 Task: Open a blank sheet, save the file as Pyramids.doc and add heading 'Pyramids of Giza'Pyramids of Giza ,with the parapraph,with the parapraph The Pyramids of Giza in Egypt are among the Seven Wonders of the Ancient World. Built as tombs for pharaohs, these colossal structures continue to captivate visitors with their mysterious allure and historical significance.Apply Font Style David Libre And font size 12. Apply font style in  Heading Aharoni and font size 14 Change heading alignment to  Left
Action: Mouse moved to (281, 195)
Screenshot: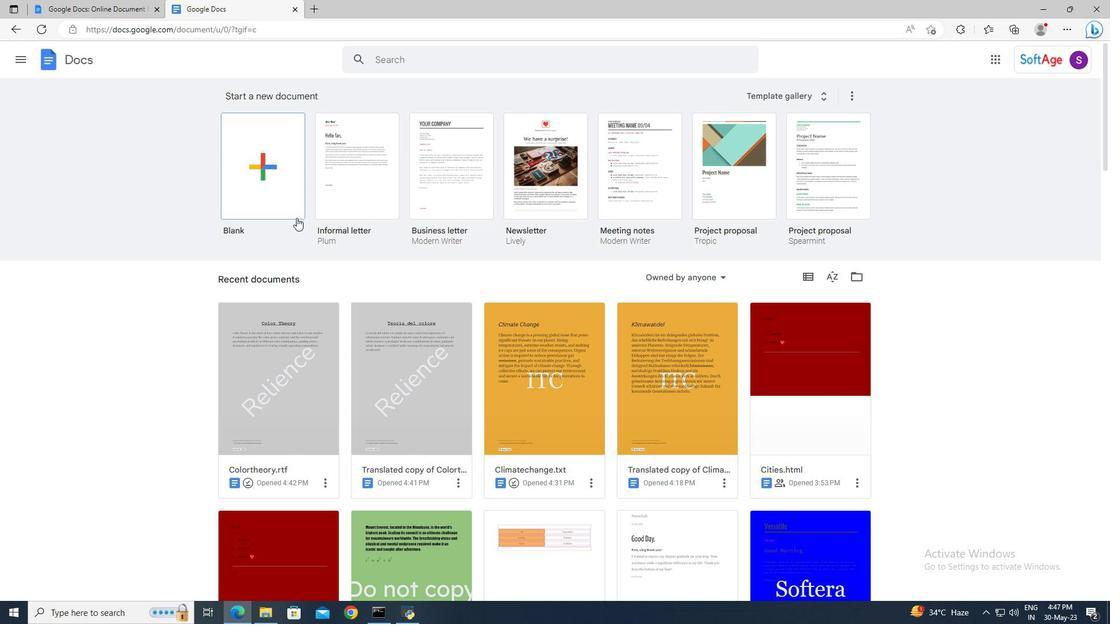 
Action: Mouse pressed left at (281, 195)
Screenshot: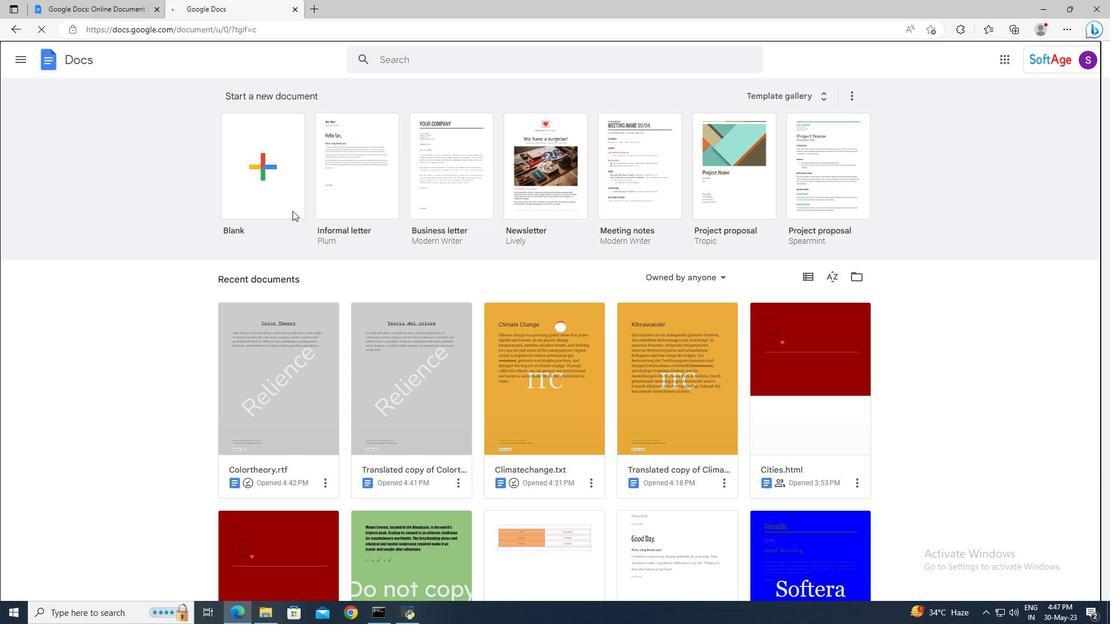 
Action: Mouse moved to (292, 211)
Screenshot: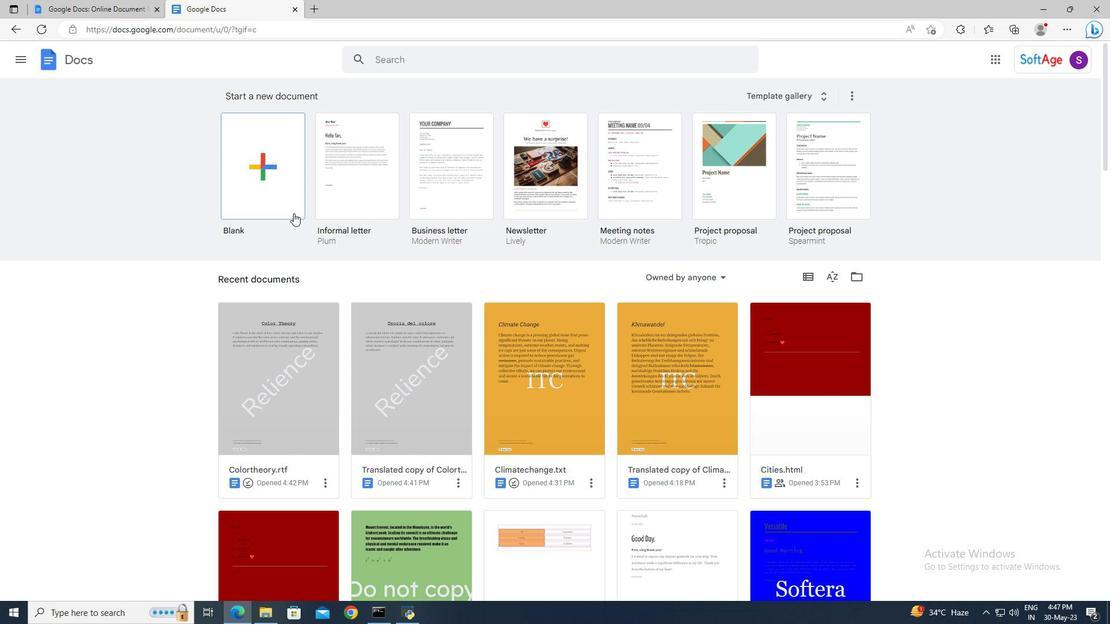
Action: Mouse pressed left at (292, 211)
Screenshot: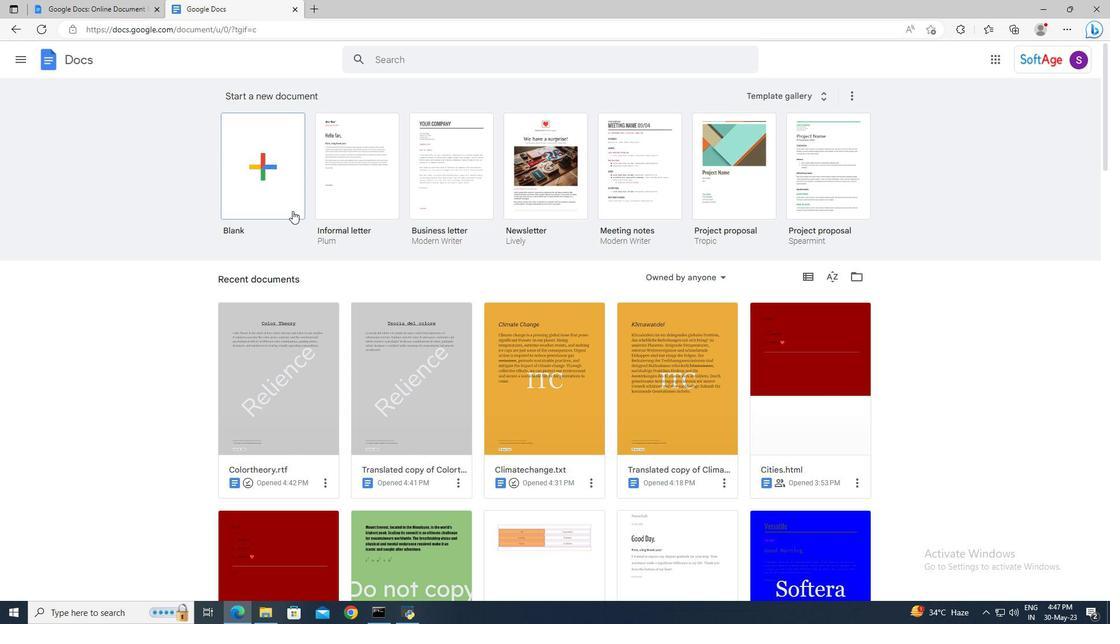 
Action: Mouse moved to (118, 54)
Screenshot: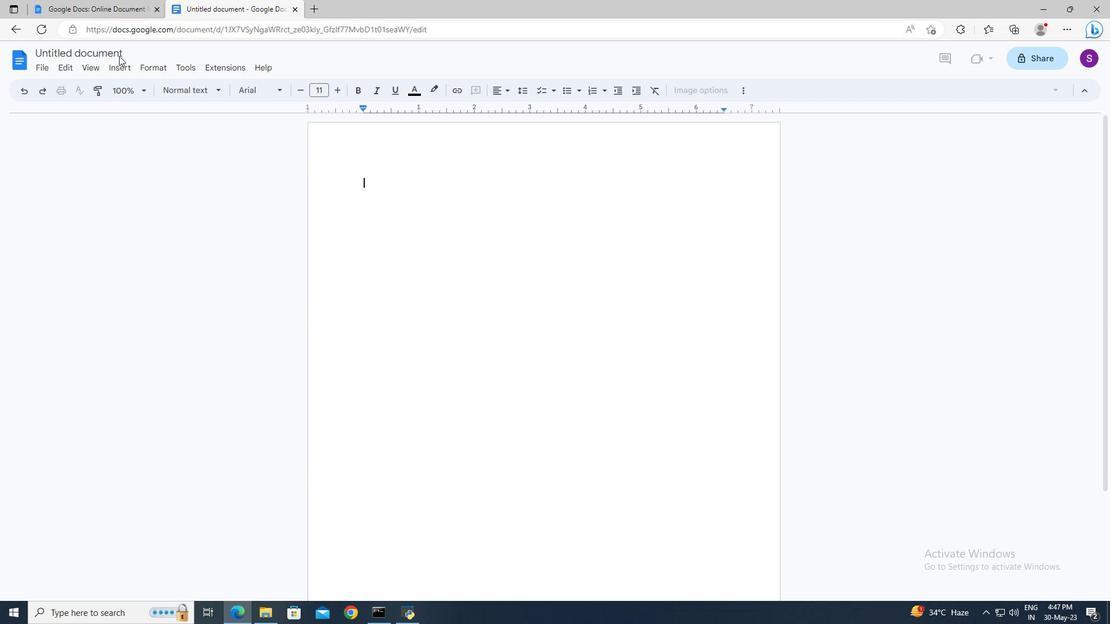 
Action: Mouse pressed left at (118, 54)
Screenshot: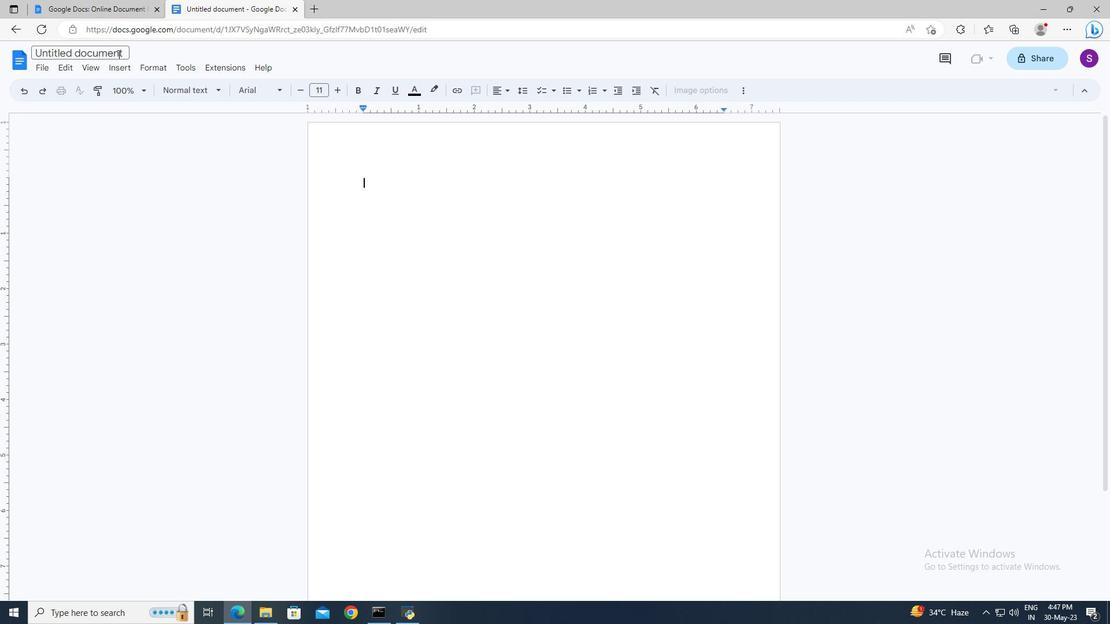 
Action: Key pressed <Key.shift>Pyramids.doc<Key.enter>
Screenshot: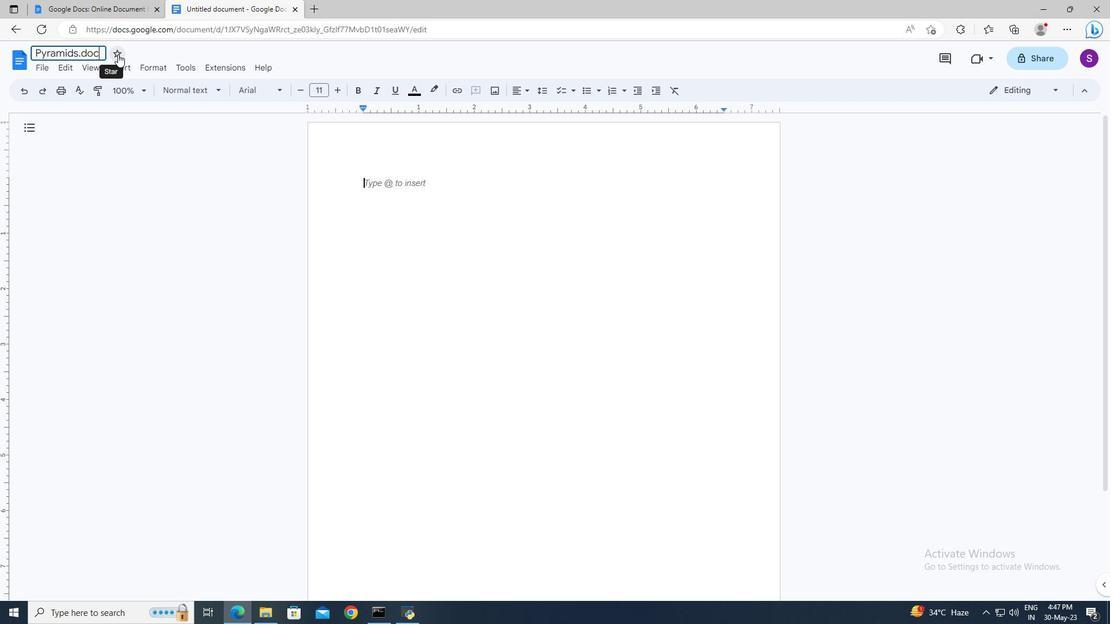 
Action: Mouse moved to (184, 90)
Screenshot: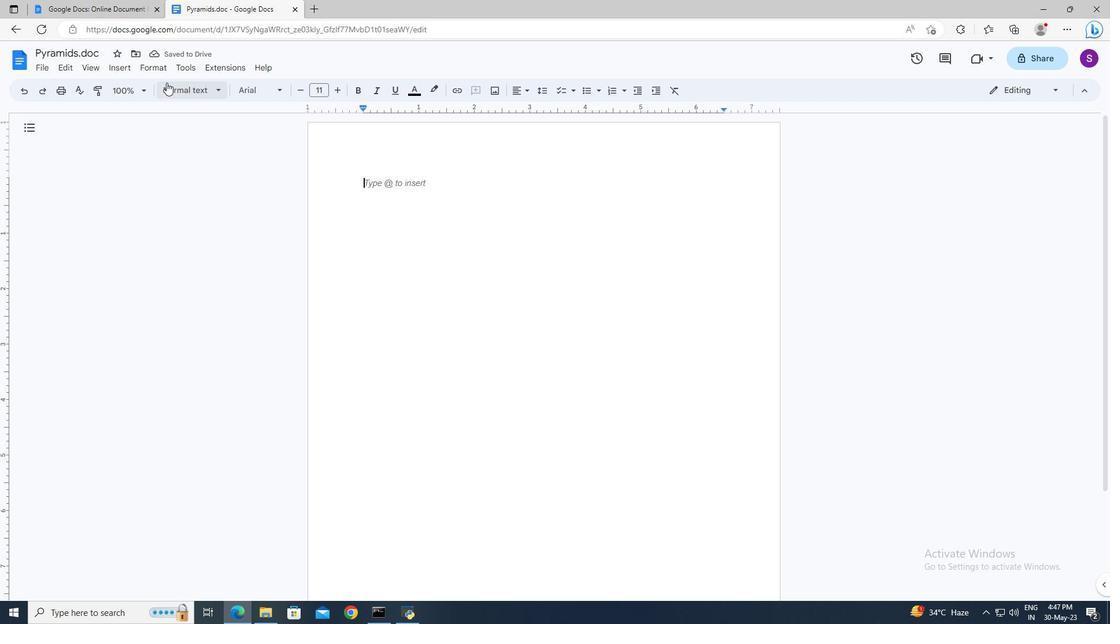 
Action: Mouse pressed left at (184, 90)
Screenshot: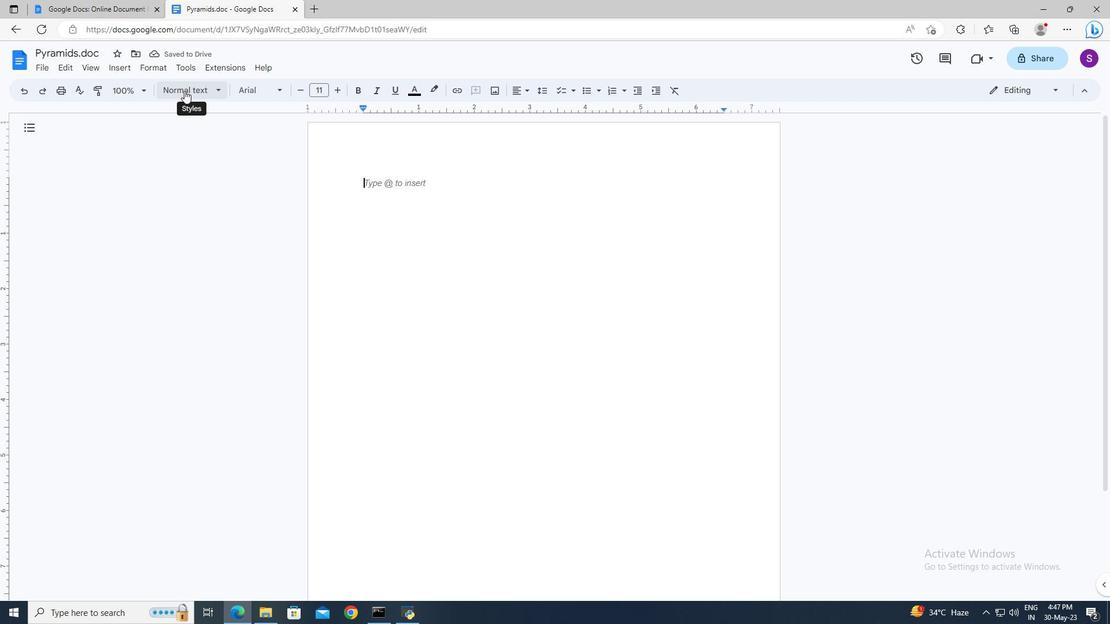 
Action: Mouse moved to (212, 247)
Screenshot: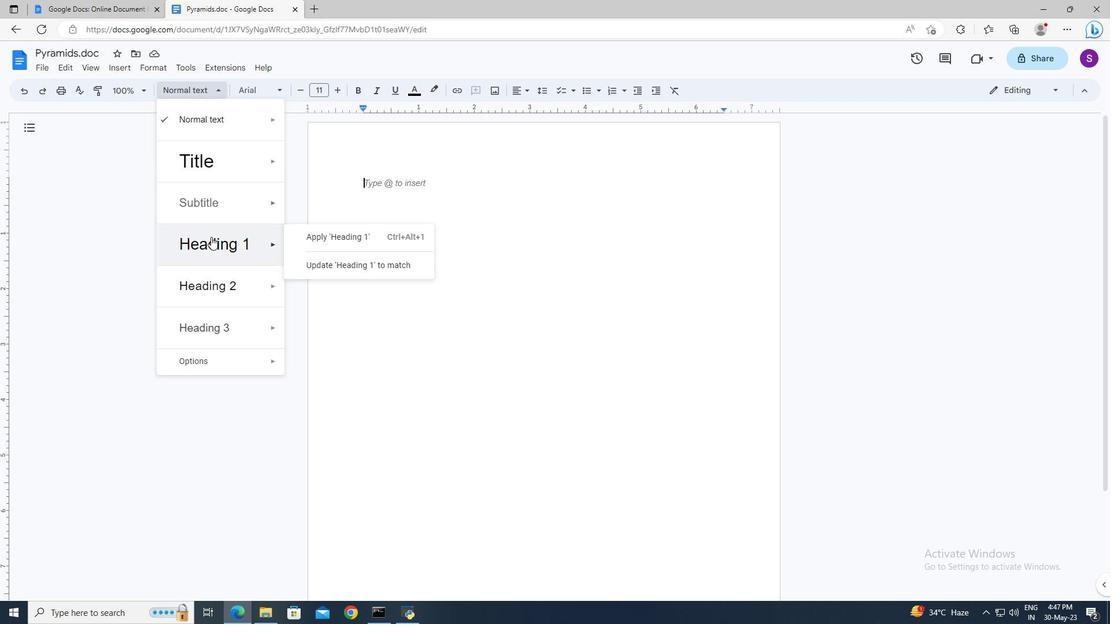 
Action: Mouse pressed left at (212, 247)
Screenshot: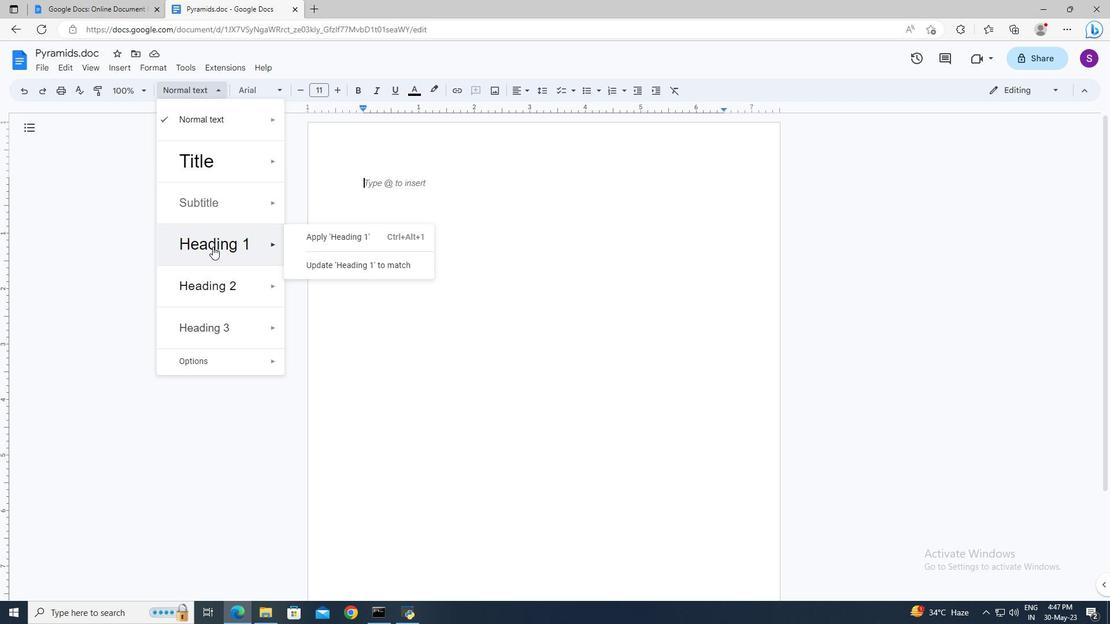 
Action: Key pressed <Key.shift>Pyramids<Key.space>of<Key.space><Key.shift>Giza<Key.enter><Key.enter><Key.shift>The<Key.space><Key.shift>Pyramids<Key.space>of<Key.space><Key.shift>Giza<Key.space>in<Key.space><Key.shift>Egypt<Key.space>are<Key.space>among<Key.space>the<Key.space><Key.shift>Seven<Key.space><Key.shift>Wonders<Key.space>of<Key.space>the<Key.space><Key.shift>Ancient<Key.space><Key.shift>World.<Key.space><Key.shift>Build<Key.space>as<Key.space>tombs<Key.space>for<Key.space>pharaohs,<Key.space>these<Key.space>colossal<Key.space>structures<Key.space>continue<Key.space>to<Key.space>captivate<Key.space>visio<Key.backspace>tors<Key.space>with<Key.space>their<Key.space>mysterious<Key.space>allure<Key.space>and<Key.space>historia<Key.backspace>cal<Key.space>significance.
Screenshot: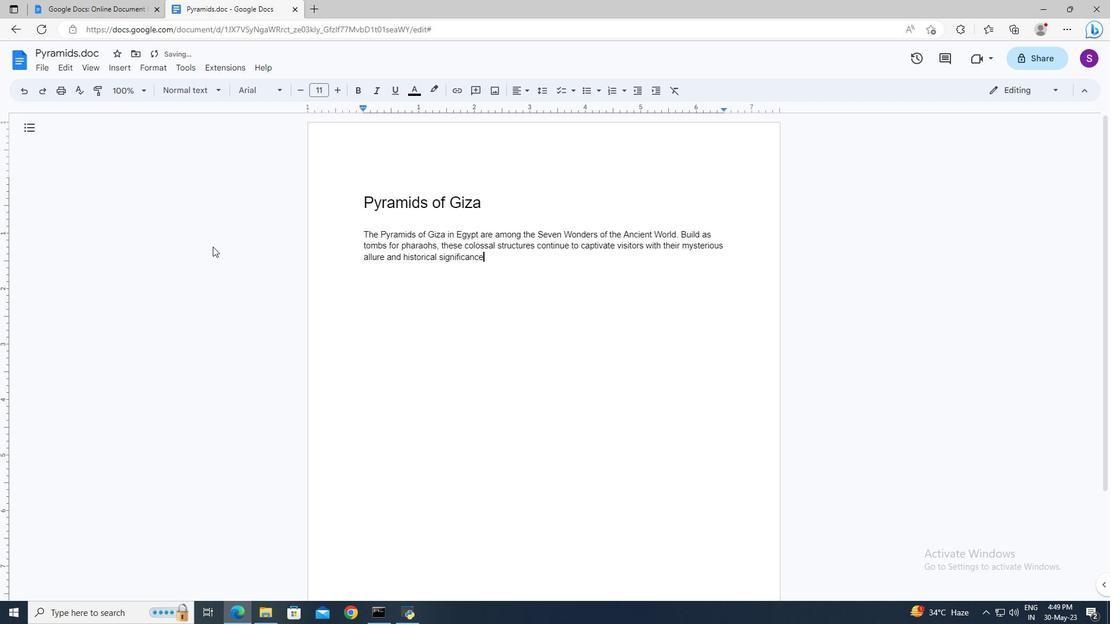 
Action: Mouse moved to (494, 263)
Screenshot: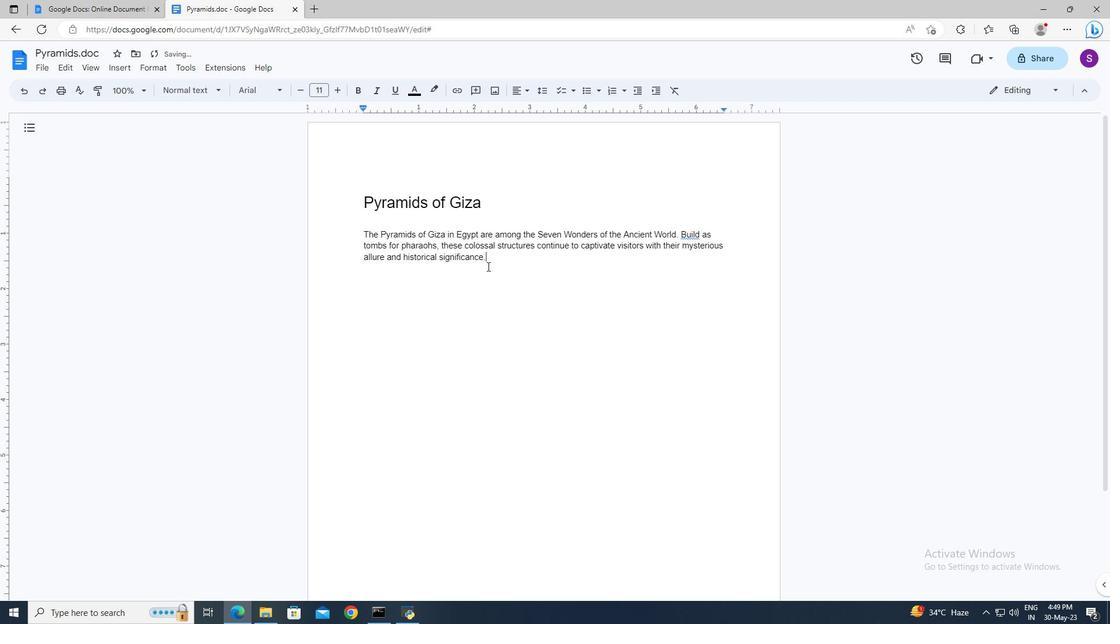 
Action: Mouse pressed left at (494, 263)
Screenshot: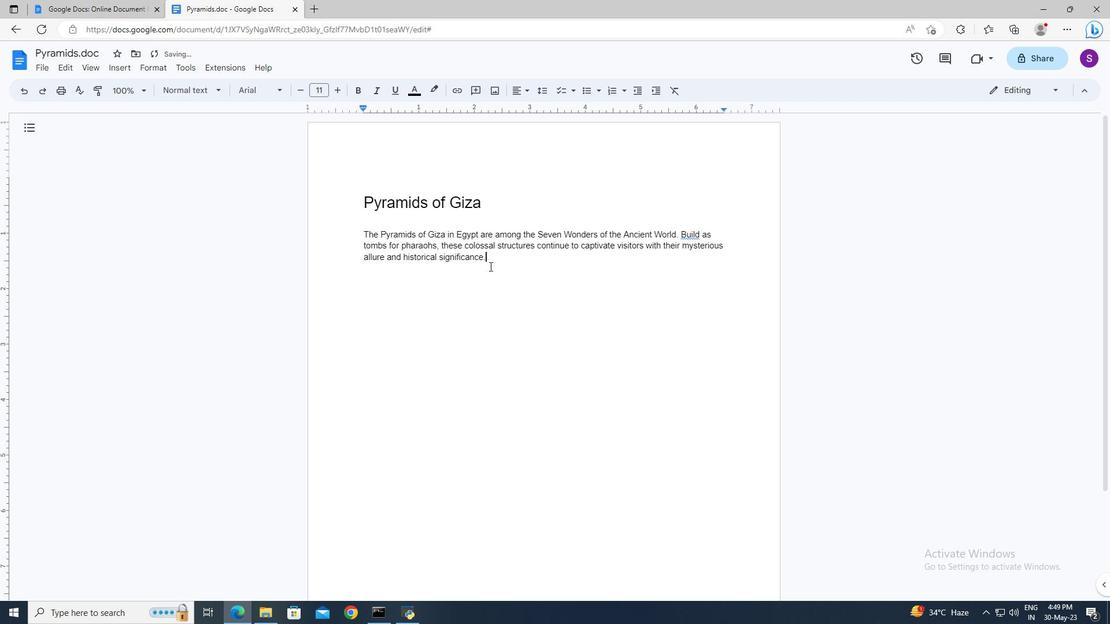 
Action: Key pressed <Key.shift><Key.up>
Screenshot: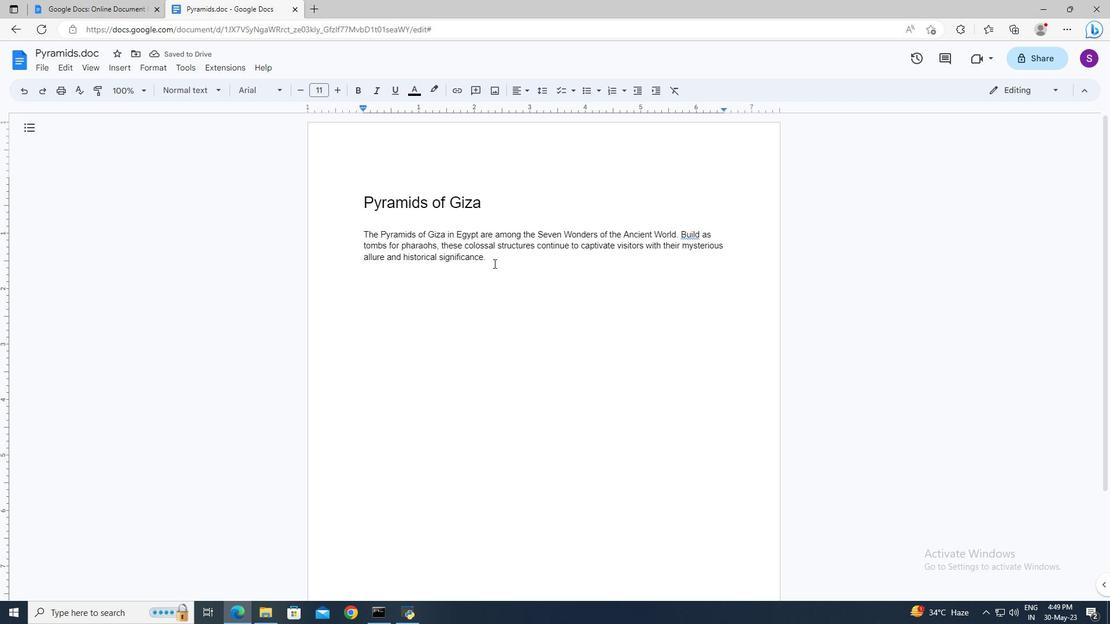 
Action: Mouse moved to (262, 91)
Screenshot: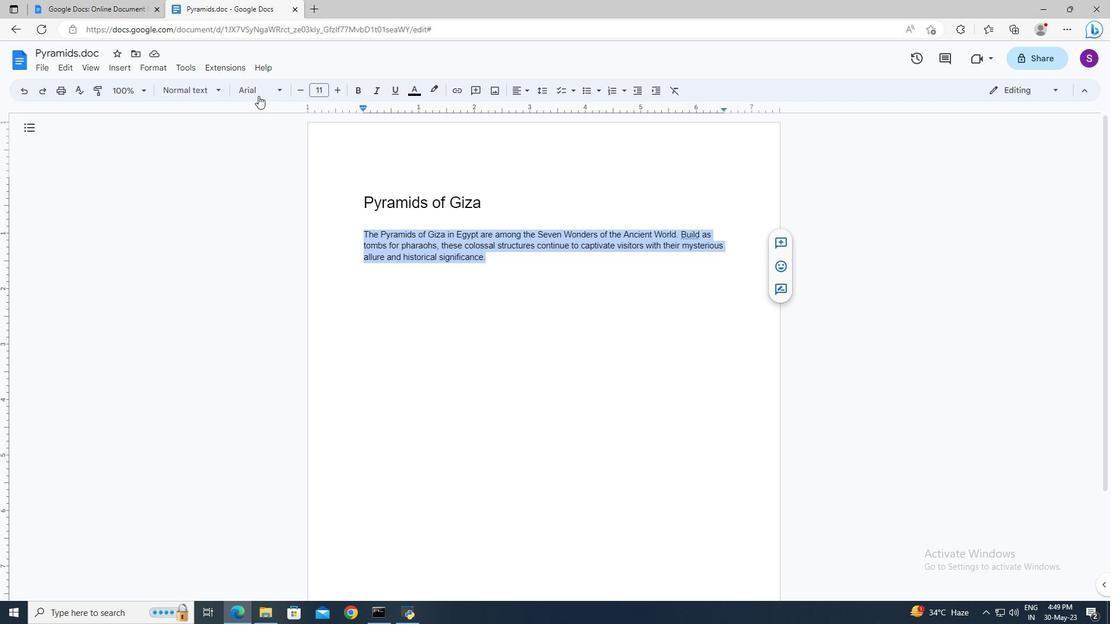 
Action: Mouse pressed left at (262, 91)
Screenshot: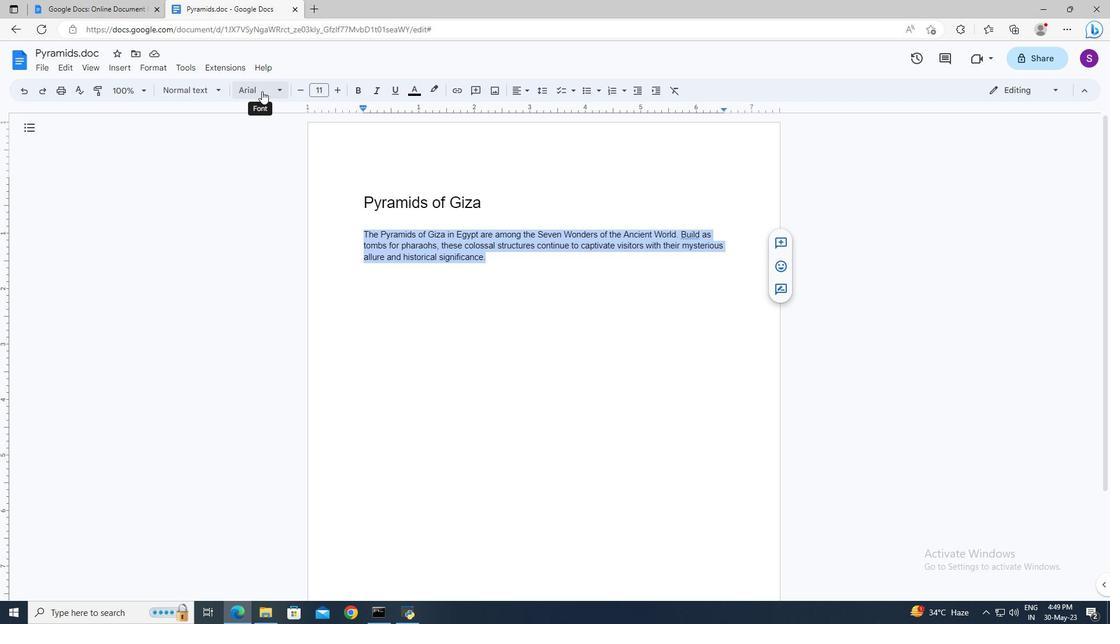 
Action: Mouse moved to (274, 328)
Screenshot: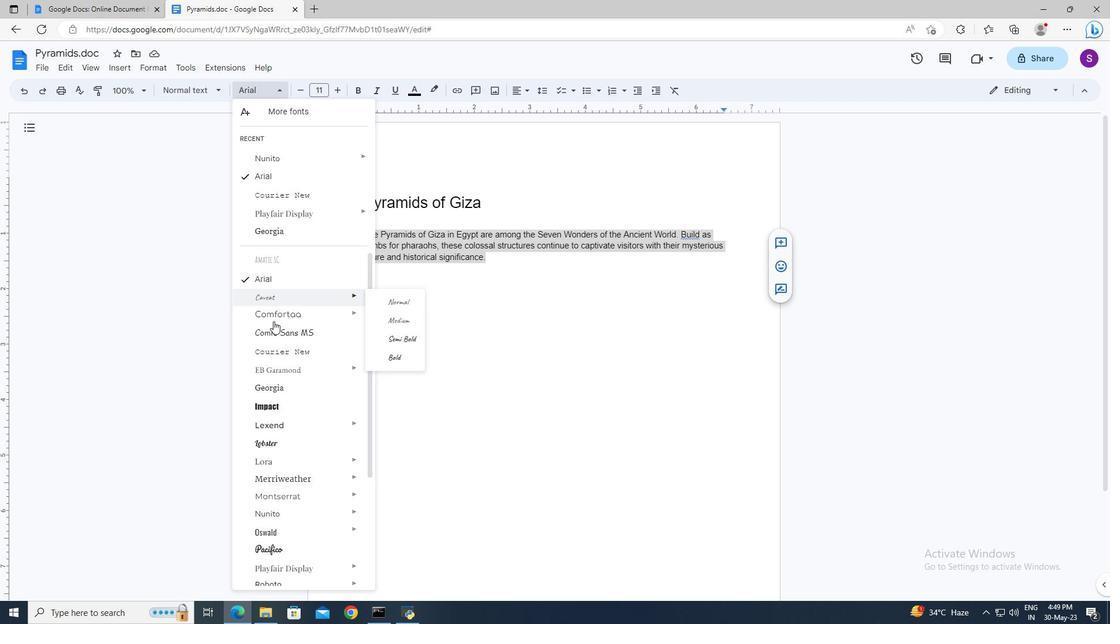 
Action: Mouse scrolled (274, 327) with delta (0, 0)
Screenshot: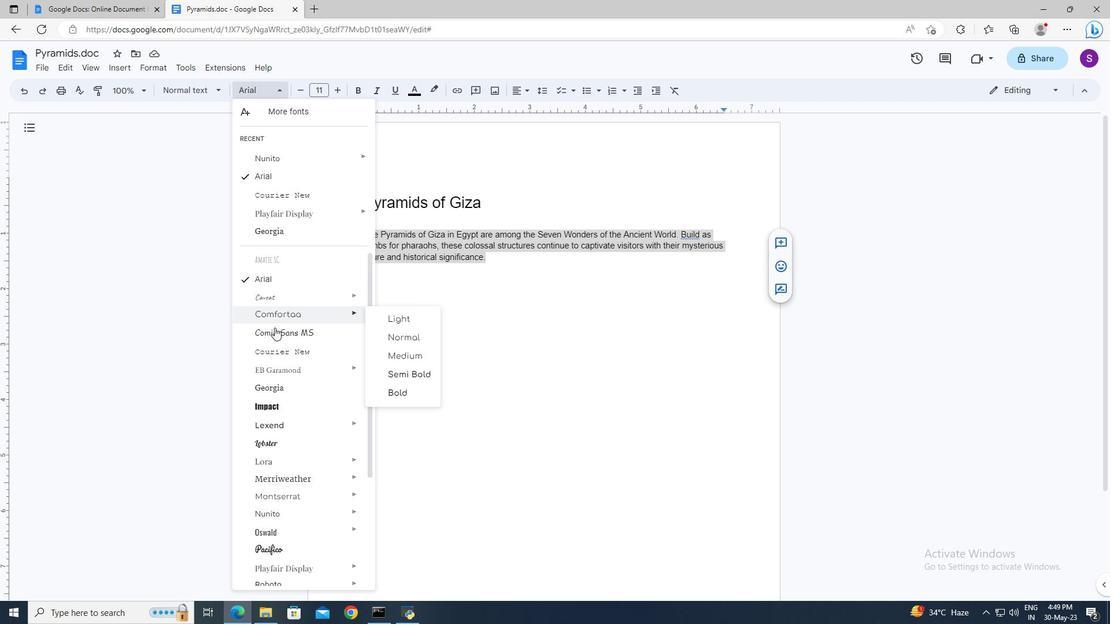 
Action: Mouse scrolled (274, 327) with delta (0, 0)
Screenshot: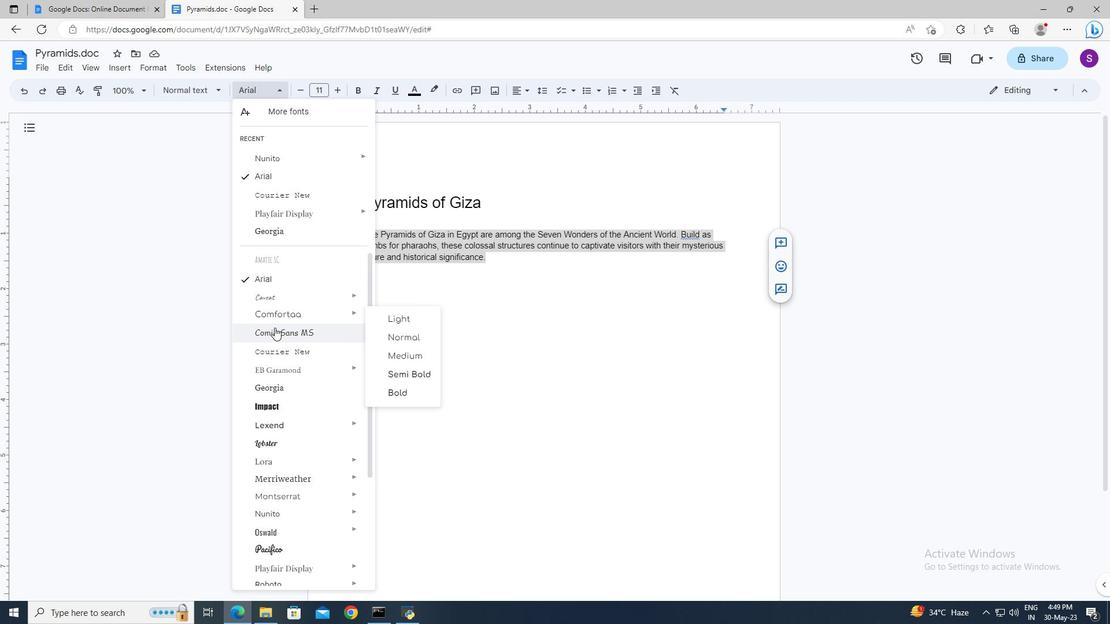 
Action: Mouse scrolled (274, 327) with delta (0, 0)
Screenshot: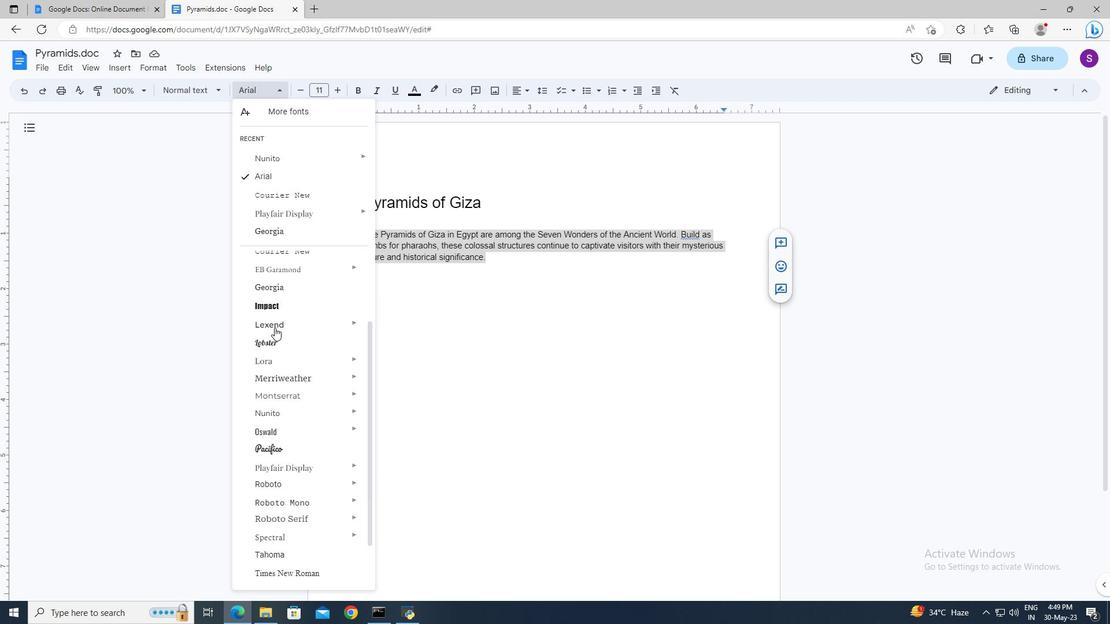
Action: Mouse scrolled (274, 327) with delta (0, 0)
Screenshot: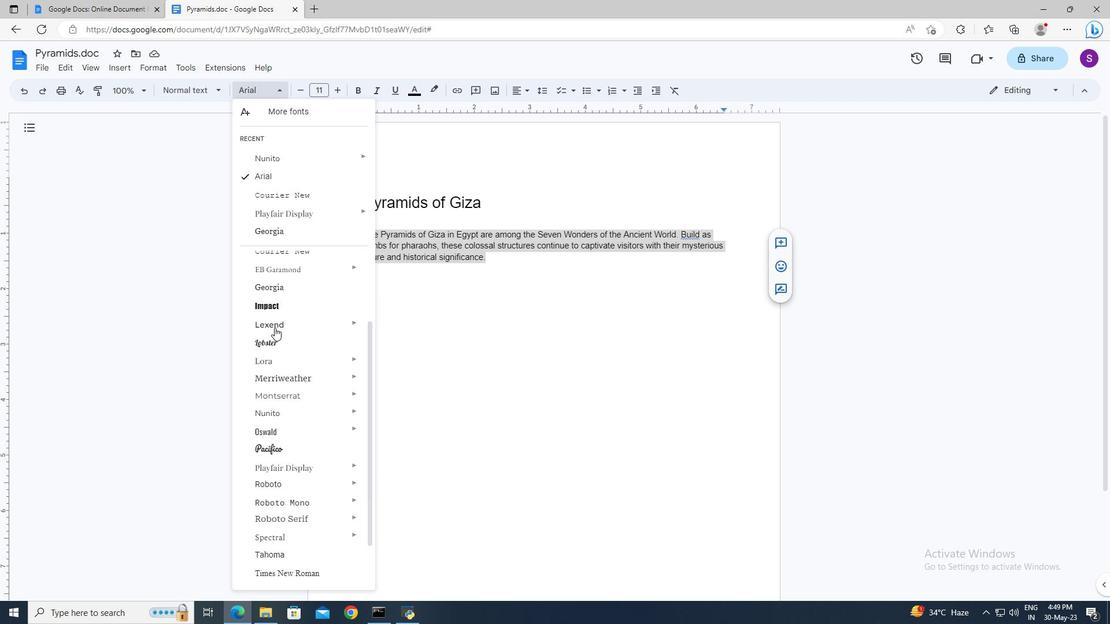 
Action: Mouse scrolled (274, 327) with delta (0, 0)
Screenshot: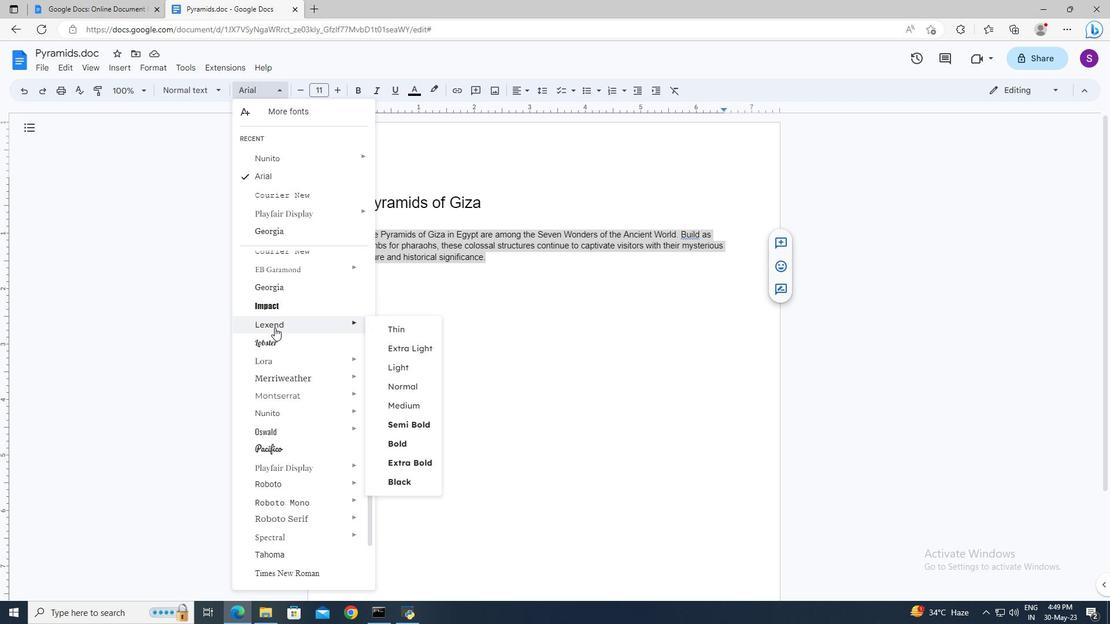 
Action: Mouse scrolled (274, 328) with delta (0, 0)
Screenshot: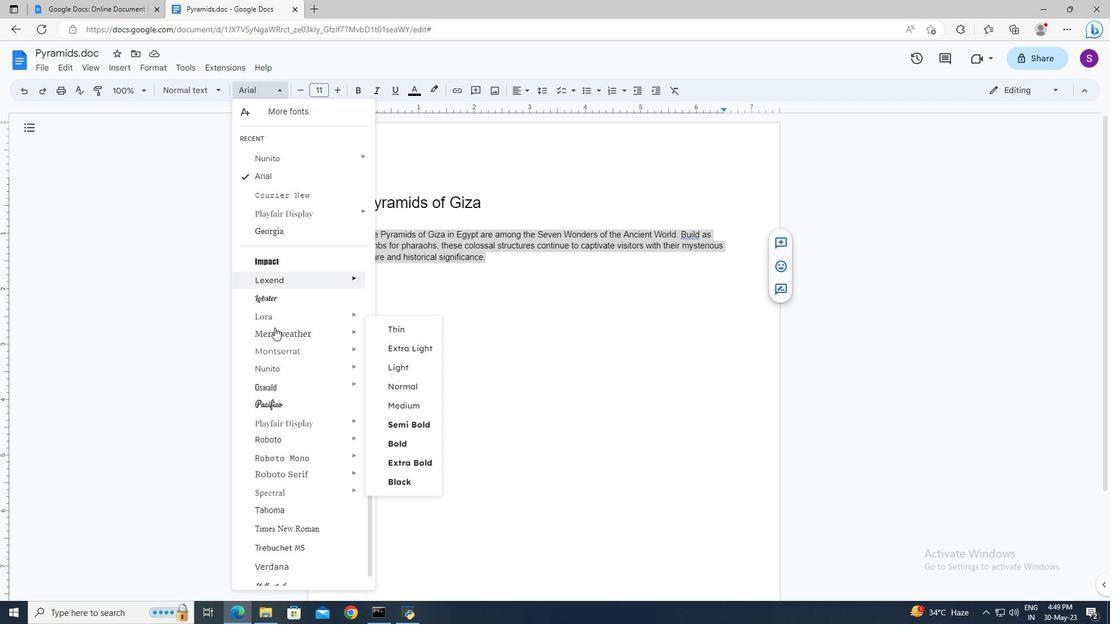 
Action: Mouse scrolled (274, 328) with delta (0, 0)
Screenshot: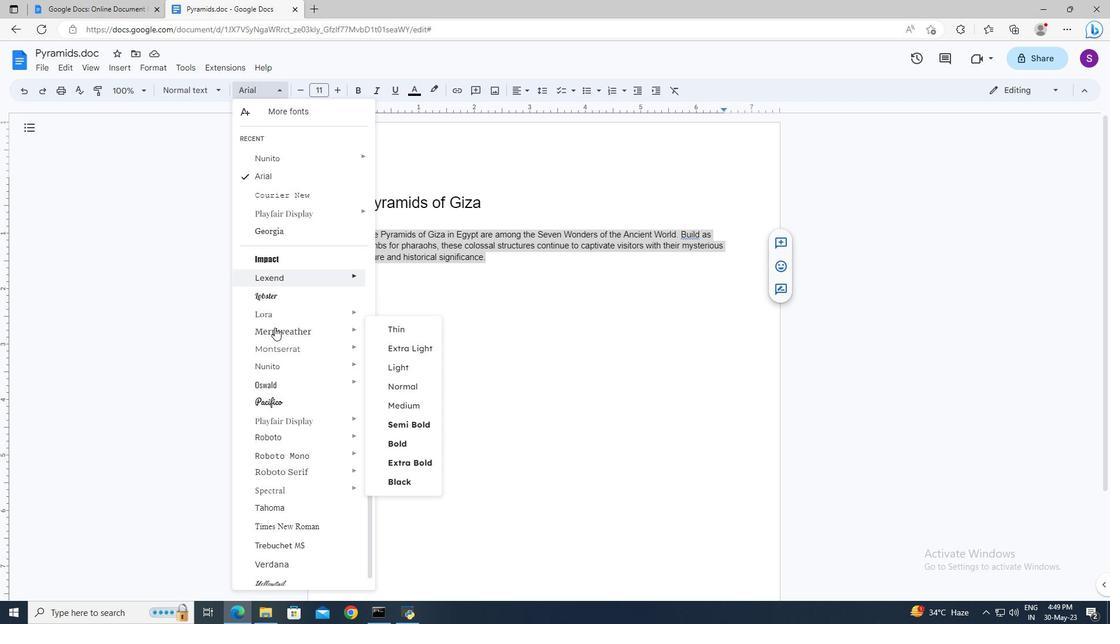 
Action: Mouse scrolled (274, 328) with delta (0, 0)
Screenshot: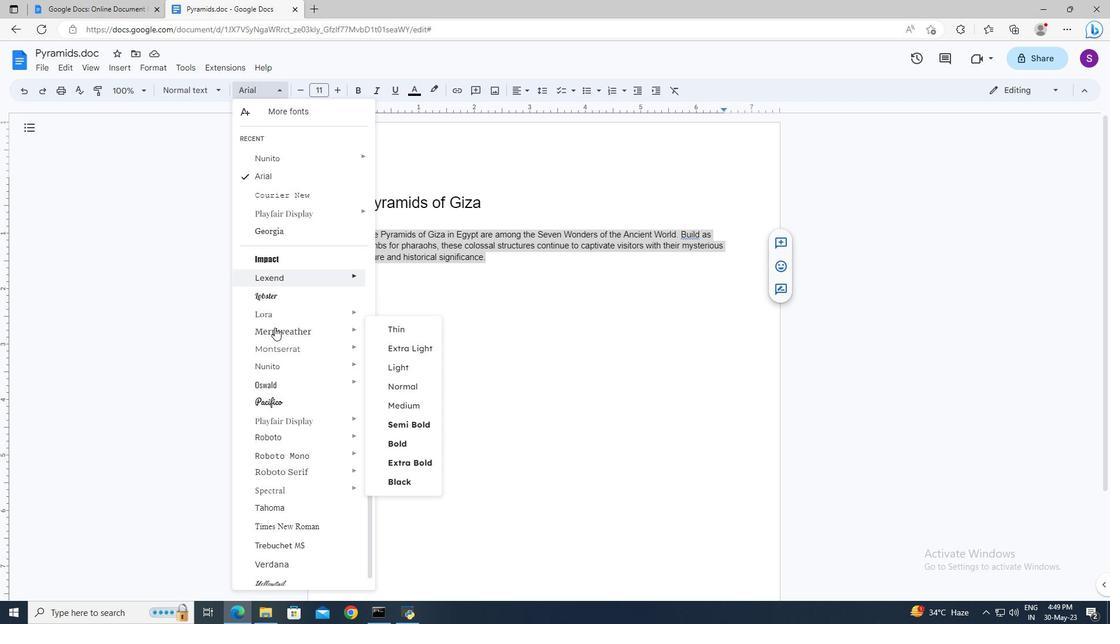 
Action: Mouse scrolled (274, 328) with delta (0, 0)
Screenshot: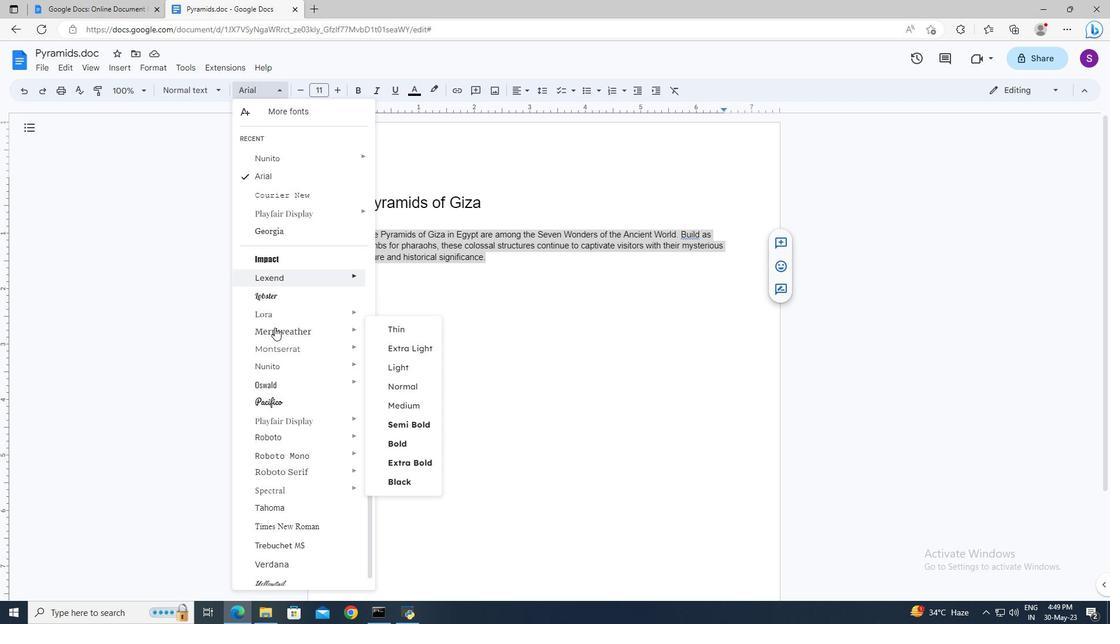 
Action: Mouse moved to (275, 116)
Screenshot: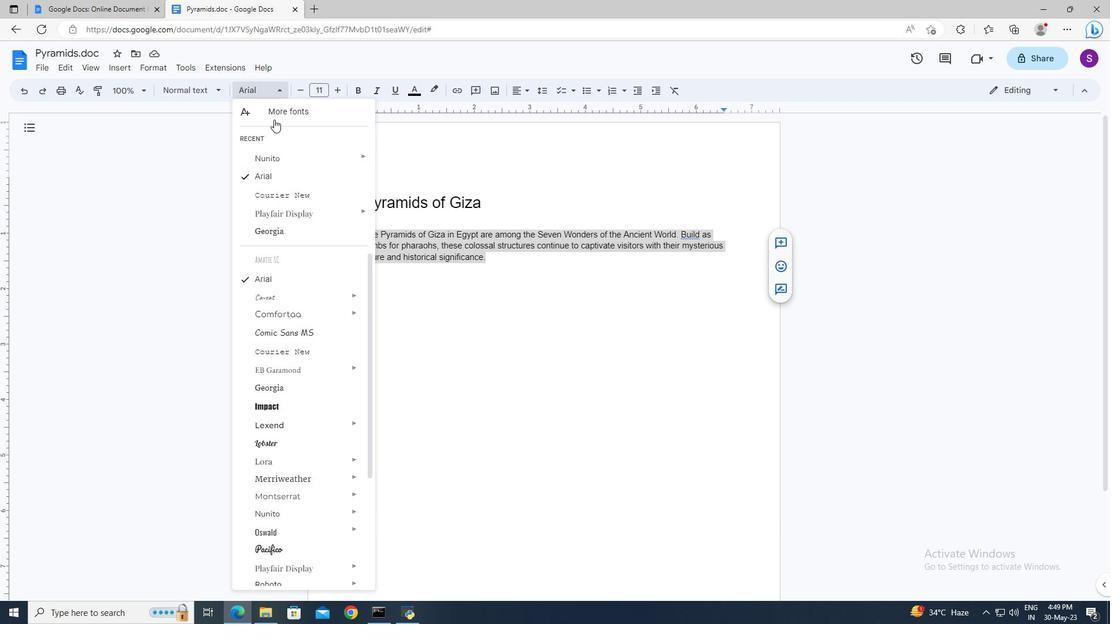 
Action: Mouse pressed left at (275, 116)
Screenshot: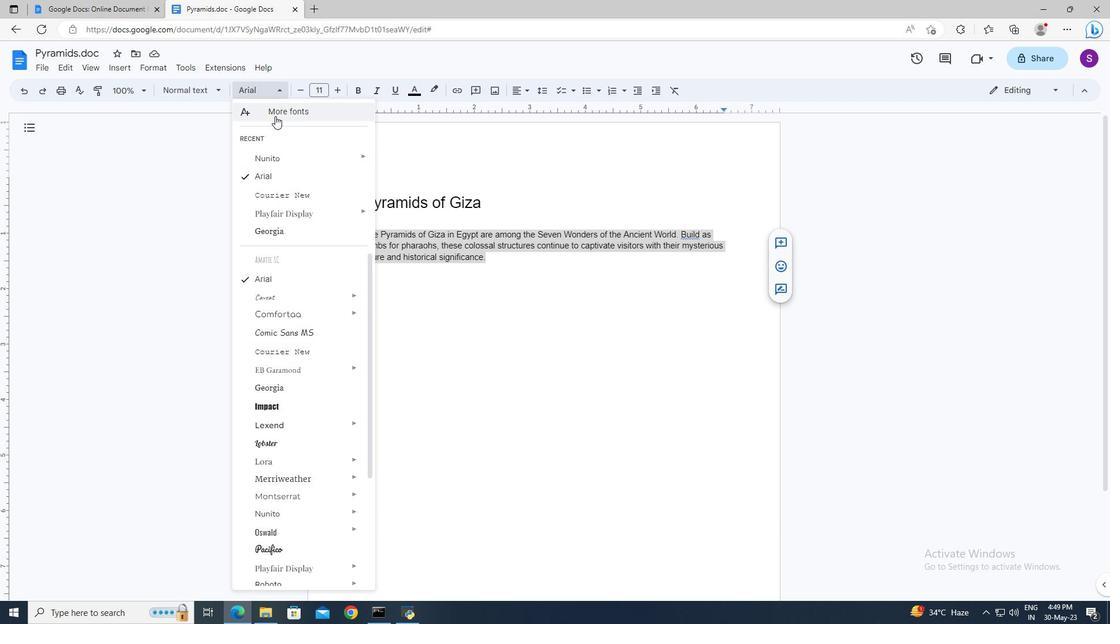 
Action: Mouse moved to (339, 186)
Screenshot: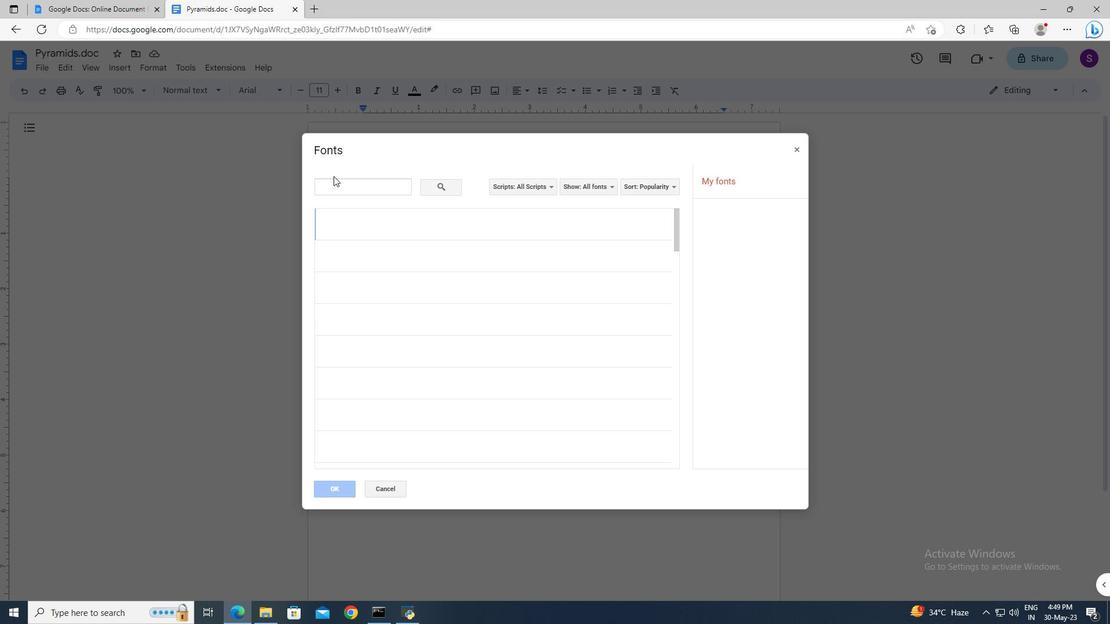 
Action: Mouse pressed left at (339, 186)
Screenshot: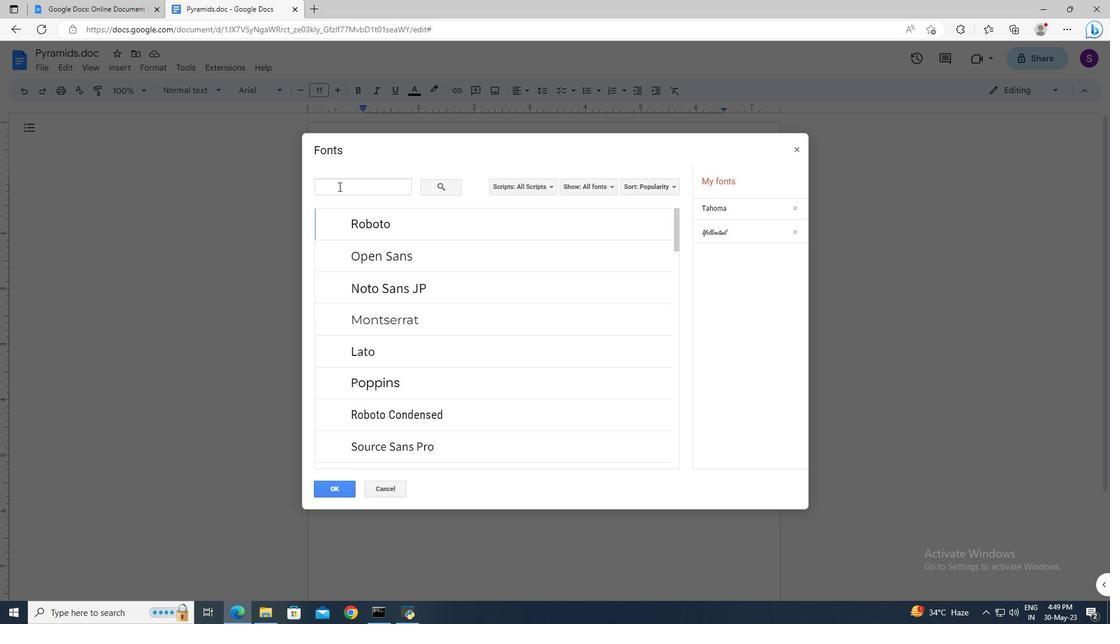 
Action: Key pressed <Key.shift>David
Screenshot: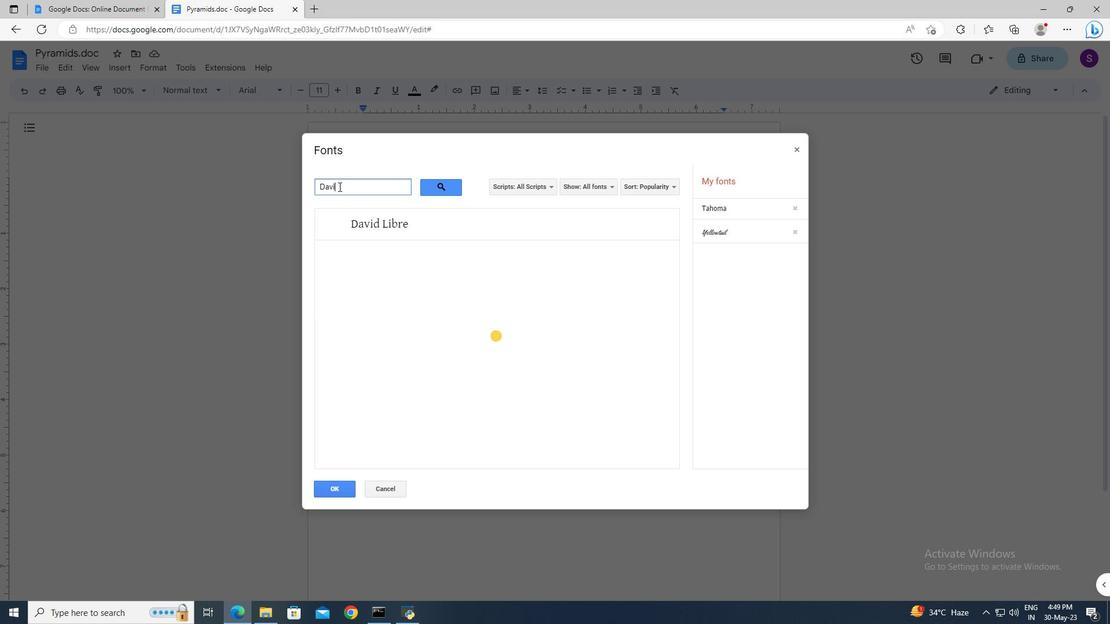 
Action: Mouse moved to (351, 218)
Screenshot: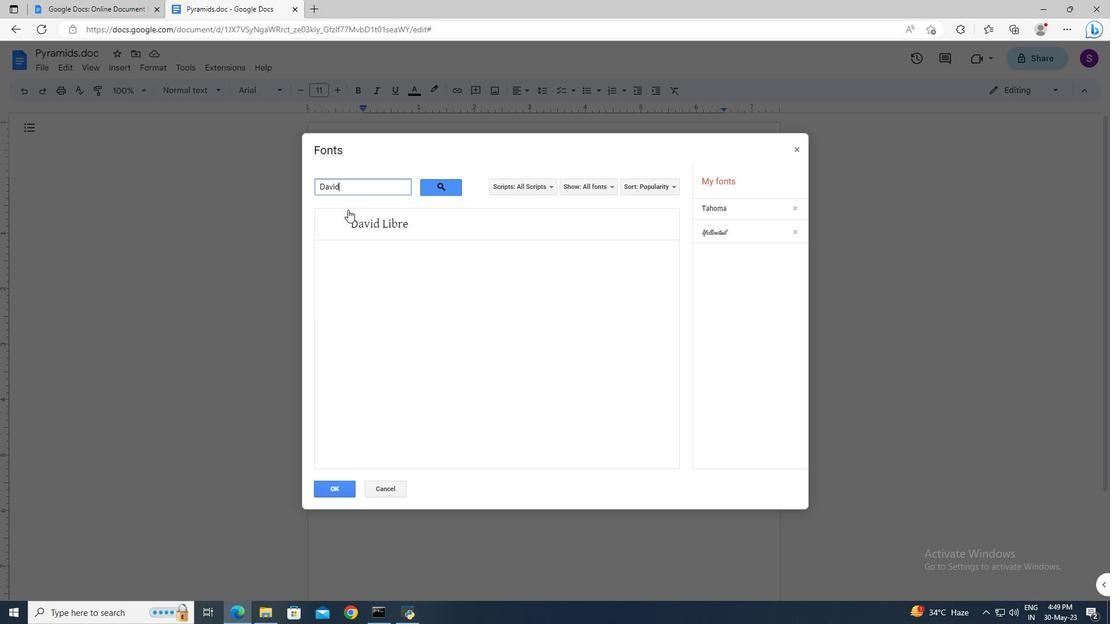 
Action: Mouse pressed left at (351, 218)
Screenshot: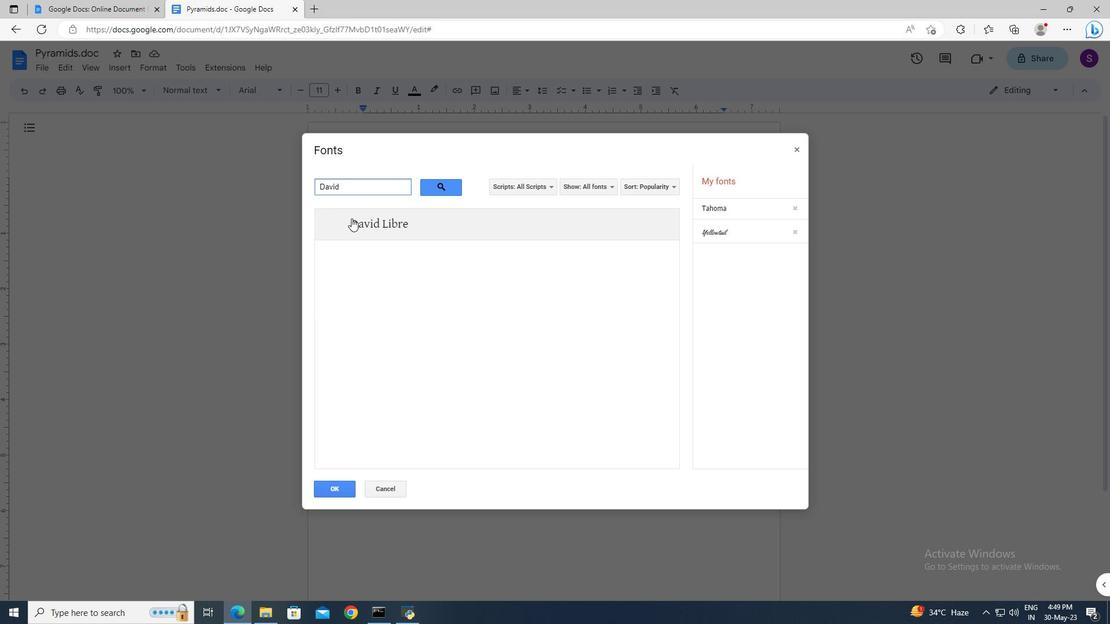 
Action: Mouse moved to (343, 494)
Screenshot: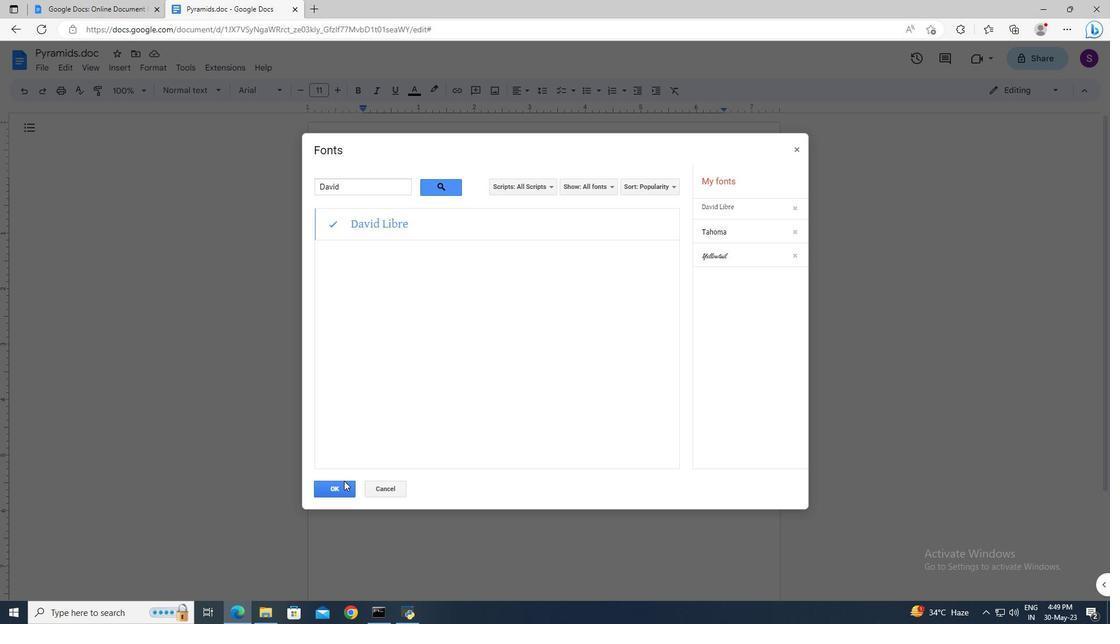 
Action: Mouse pressed left at (343, 494)
Screenshot: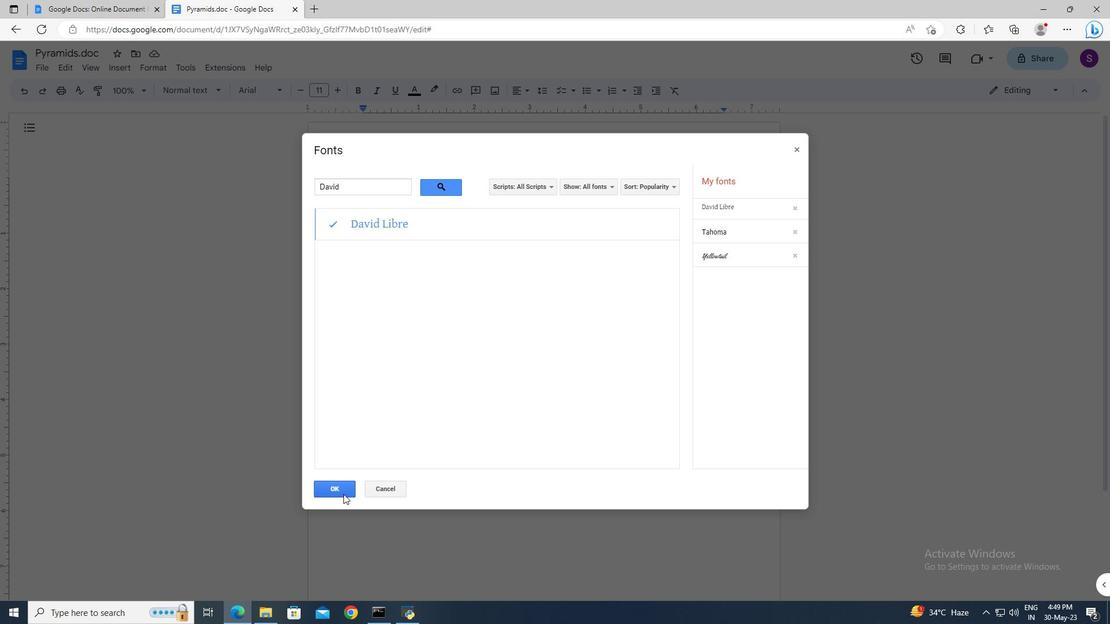 
Action: Mouse moved to (319, 87)
Screenshot: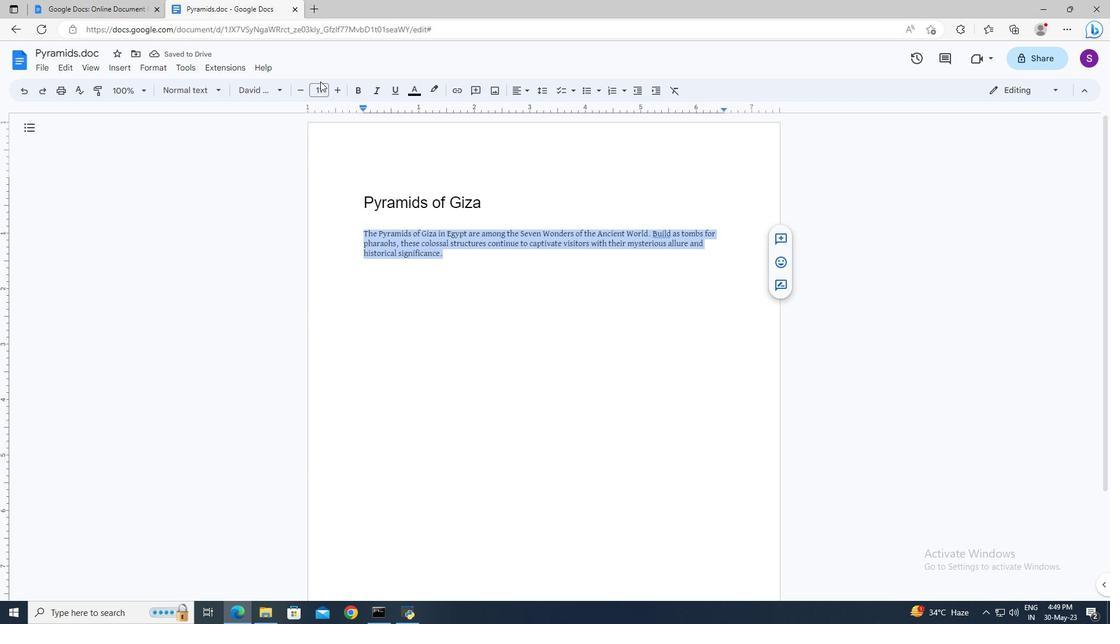 
Action: Mouse pressed left at (319, 87)
Screenshot: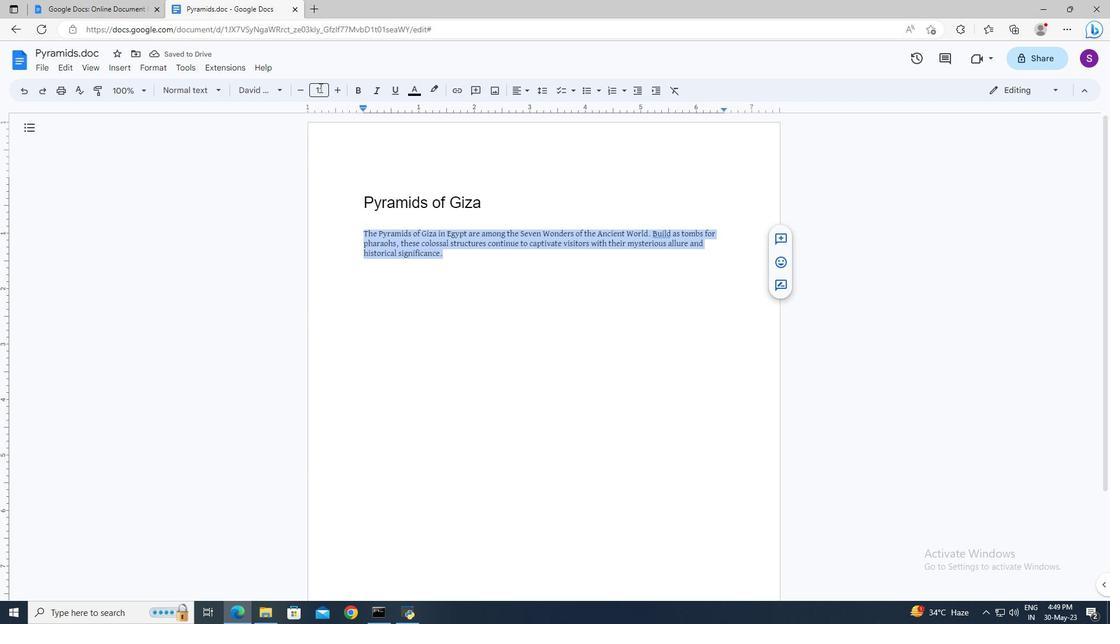 
Action: Key pressed 12<Key.enter>
Screenshot: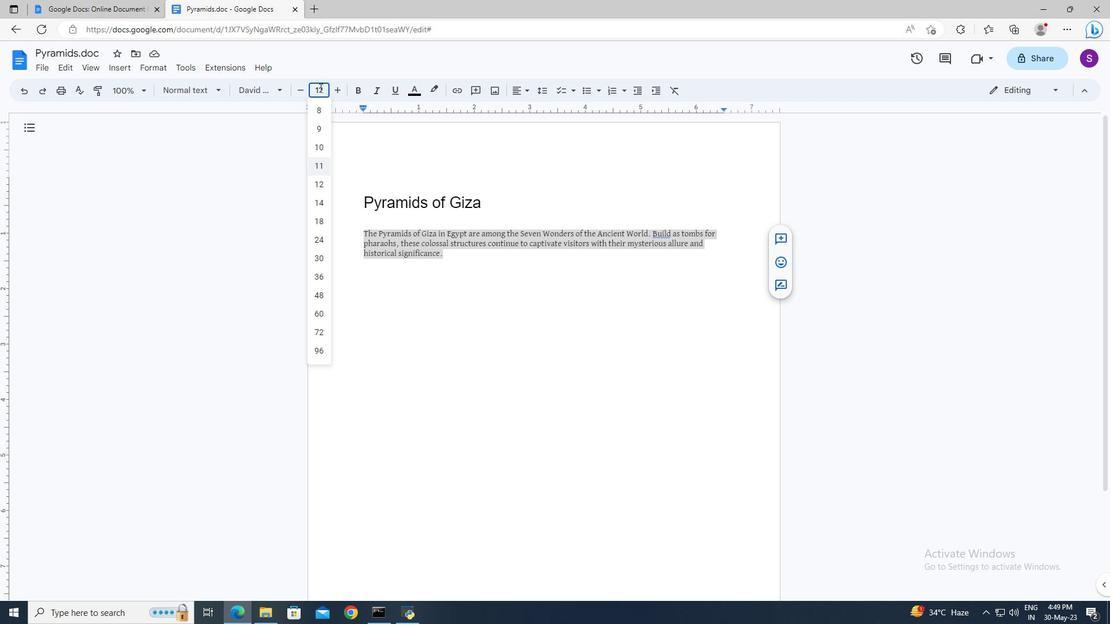 
Action: Mouse moved to (365, 199)
Screenshot: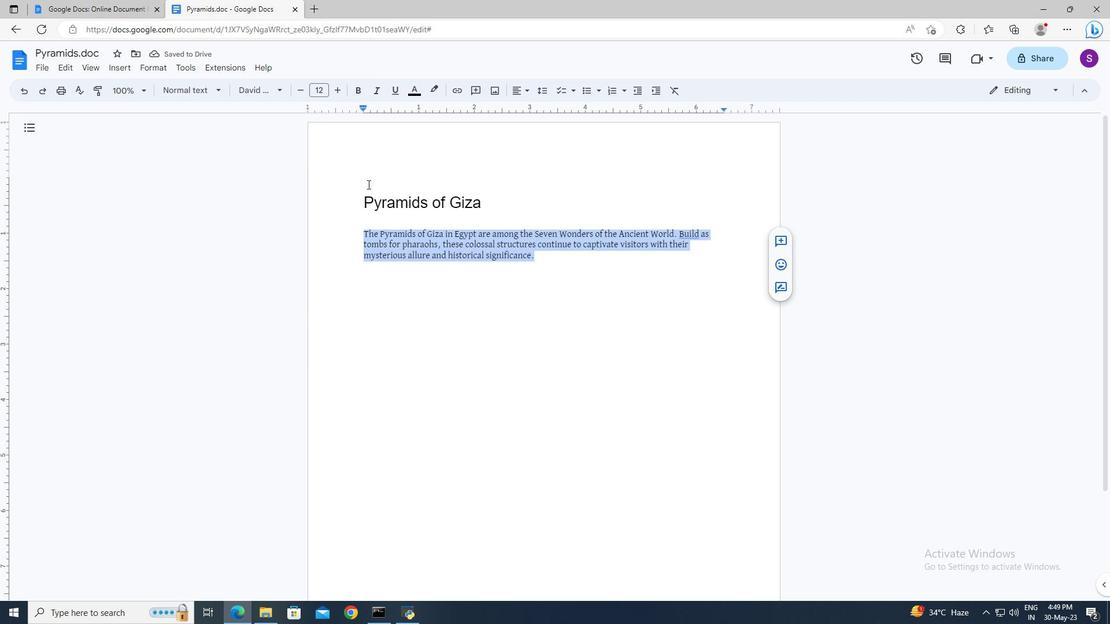 
Action: Mouse pressed left at (365, 199)
Screenshot: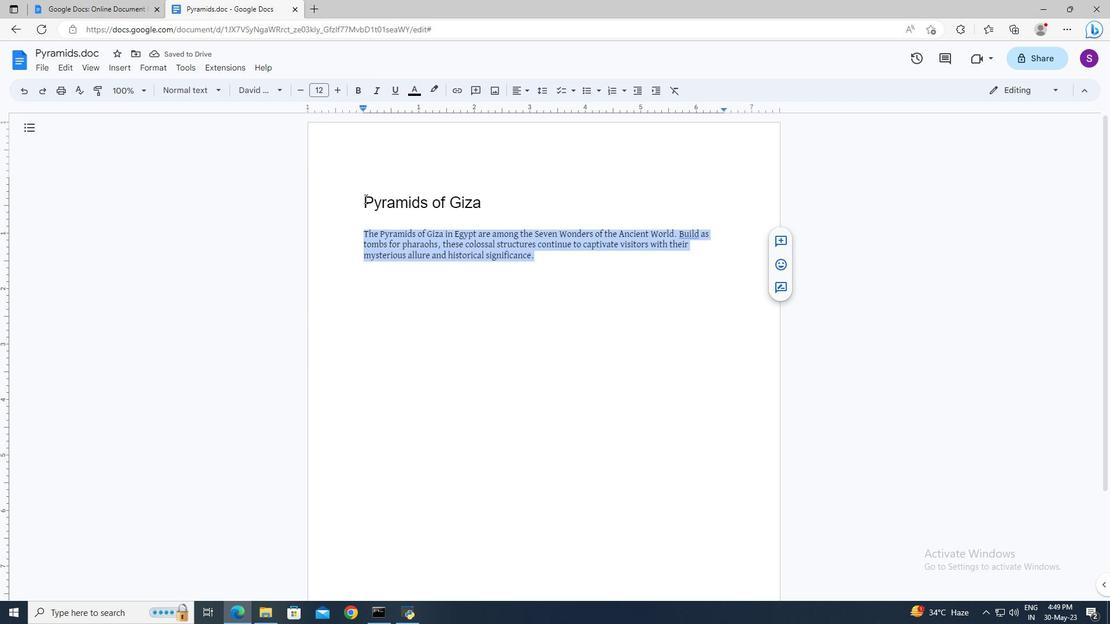 
Action: Key pressed <Key.shift><Key.shift><Key.shift><Key.shift><Key.shift><Key.shift><Key.shift><Key.shift><Key.shift><Key.right><Key.right><Key.right>
Screenshot: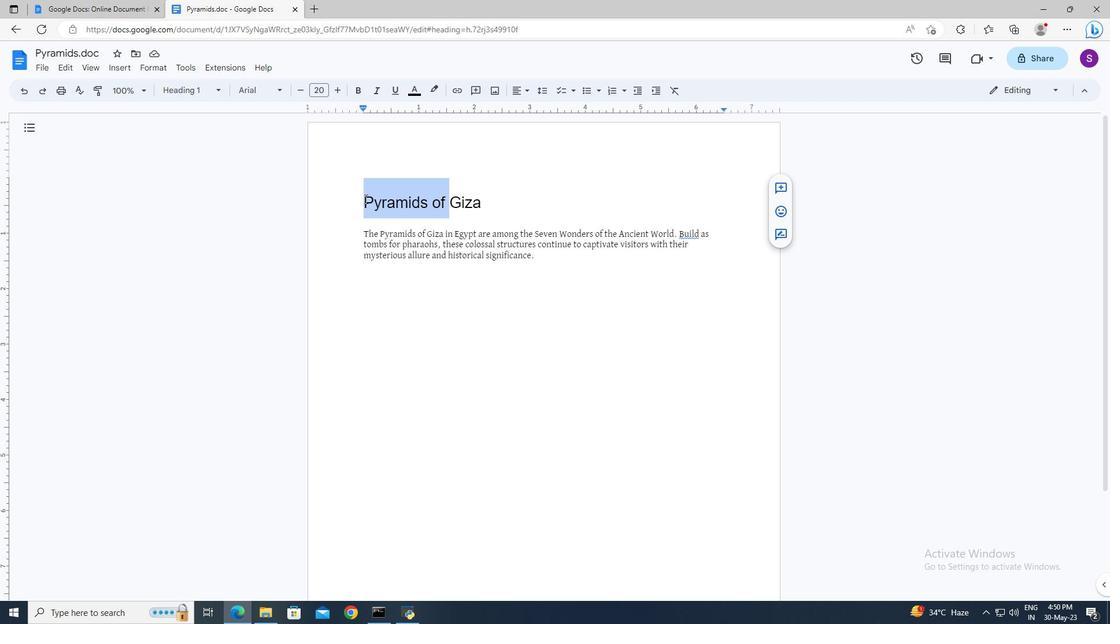 
Action: Mouse moved to (267, 89)
Screenshot: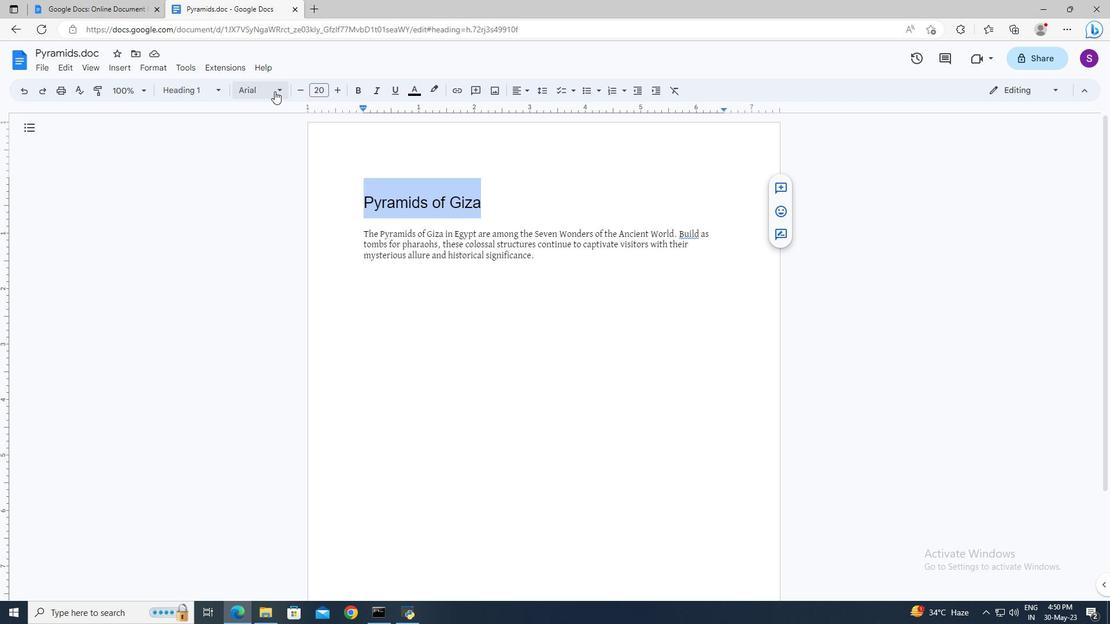 
Action: Mouse pressed left at (267, 89)
Screenshot: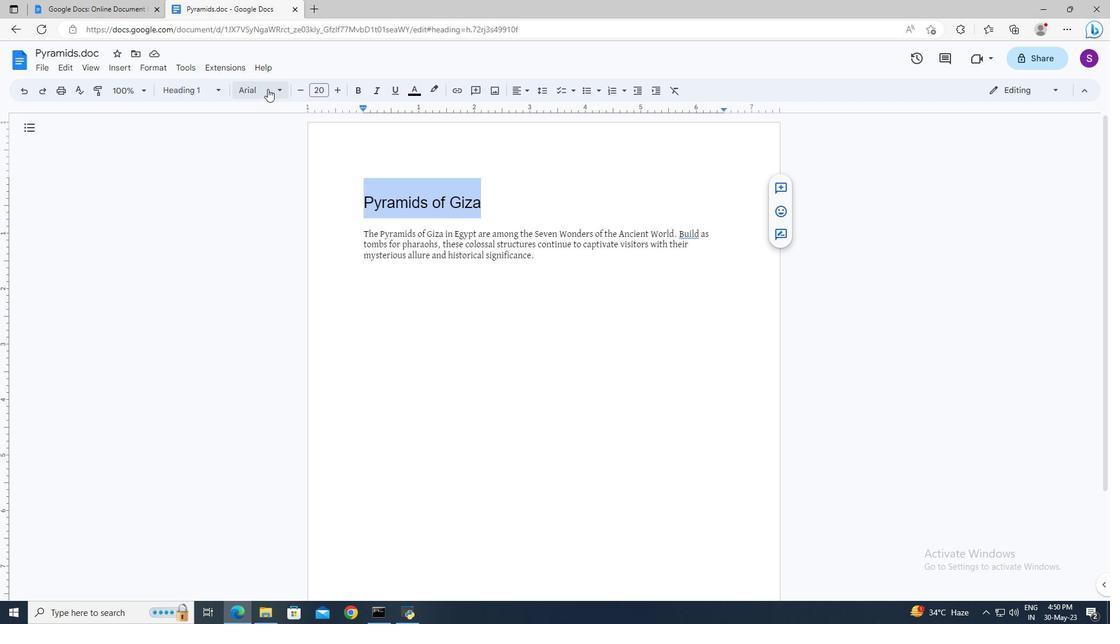 
Action: Mouse moved to (260, 109)
Screenshot: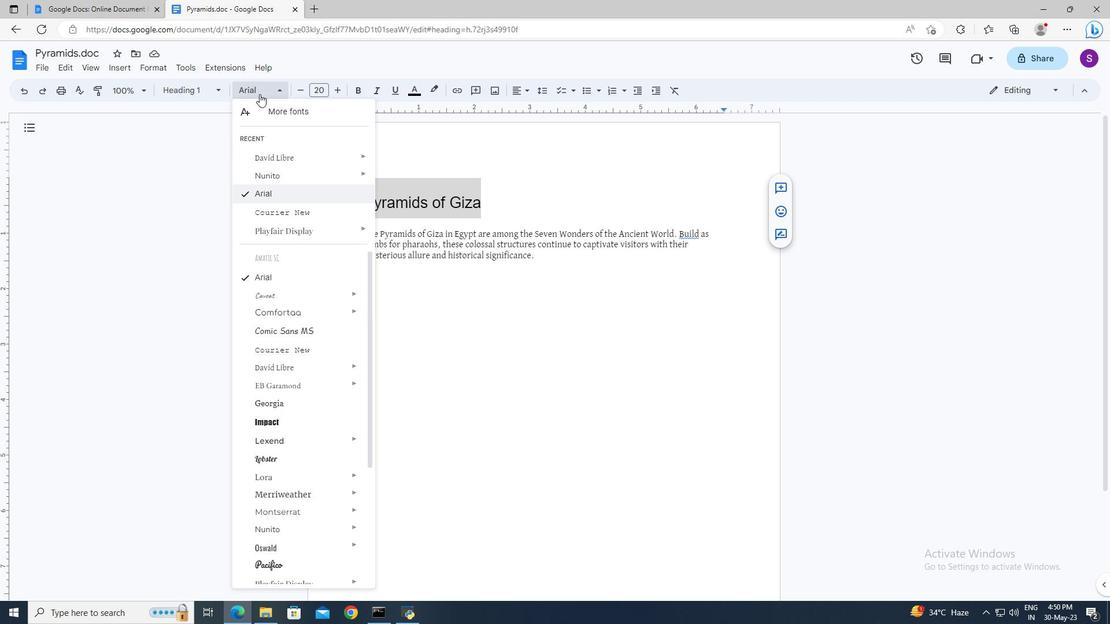 
Action: Mouse pressed left at (260, 109)
Screenshot: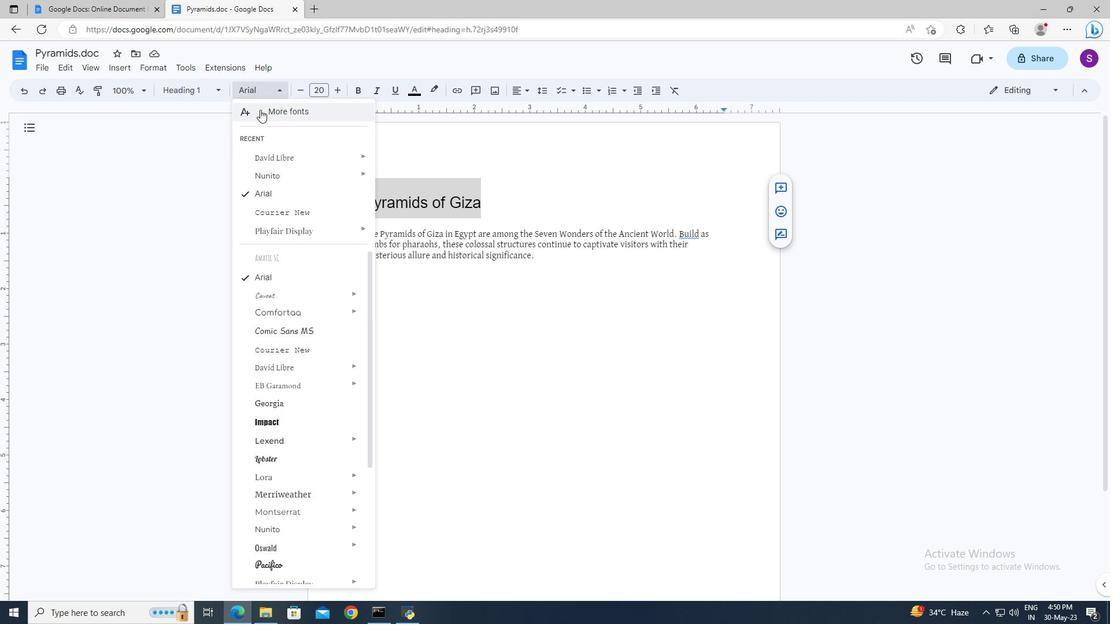 
Action: Key pressed <Key.shift>A
Screenshot: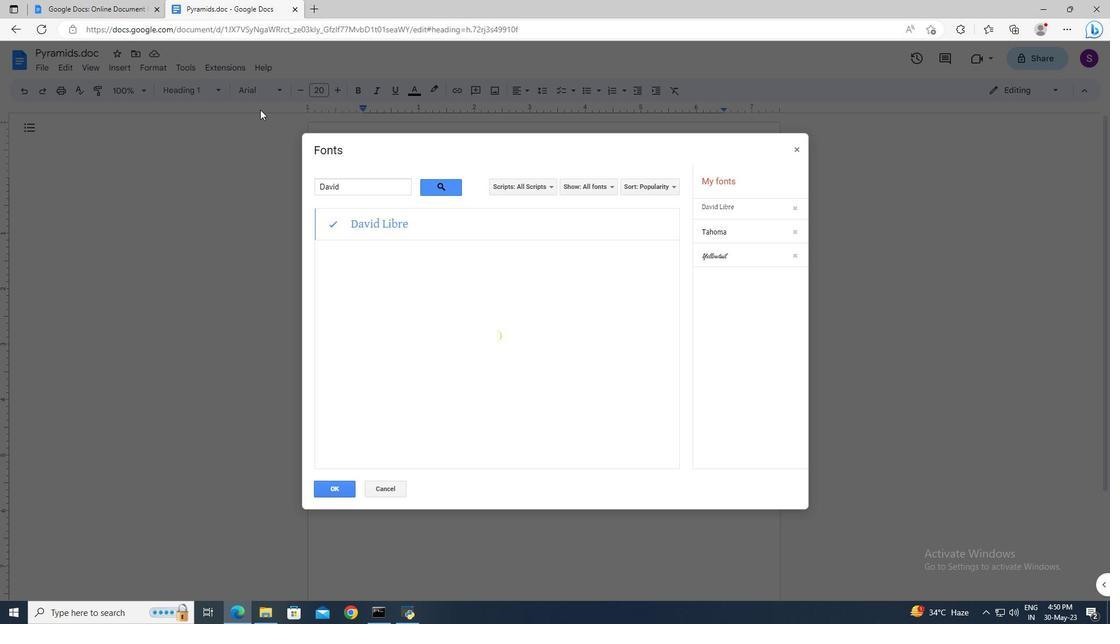 
Action: Mouse moved to (365, 183)
Screenshot: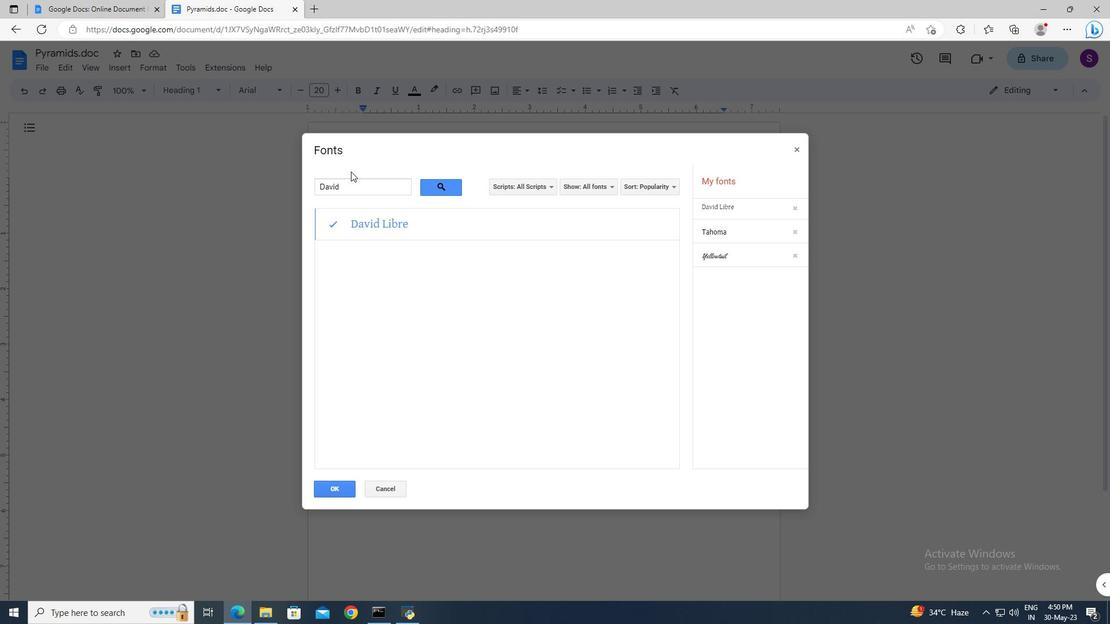 
Action: Mouse pressed left at (365, 183)
Screenshot: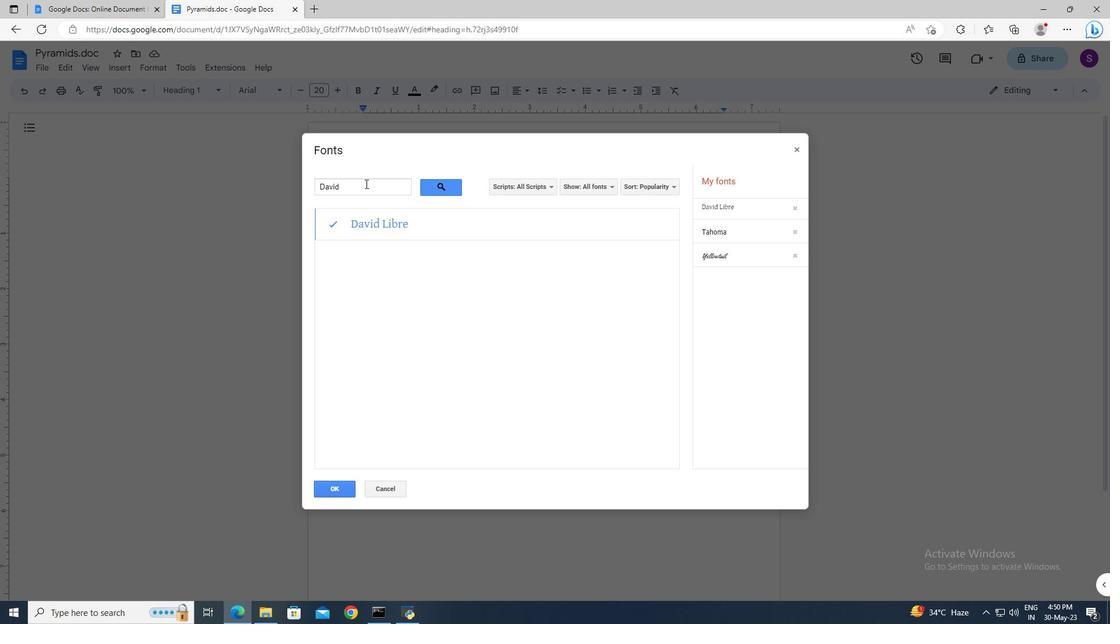 
Action: Key pressed ctrl+A<Key.delete><Key.shift><Key.shift>Aharoni<Key.enter><Key.enter>
Screenshot: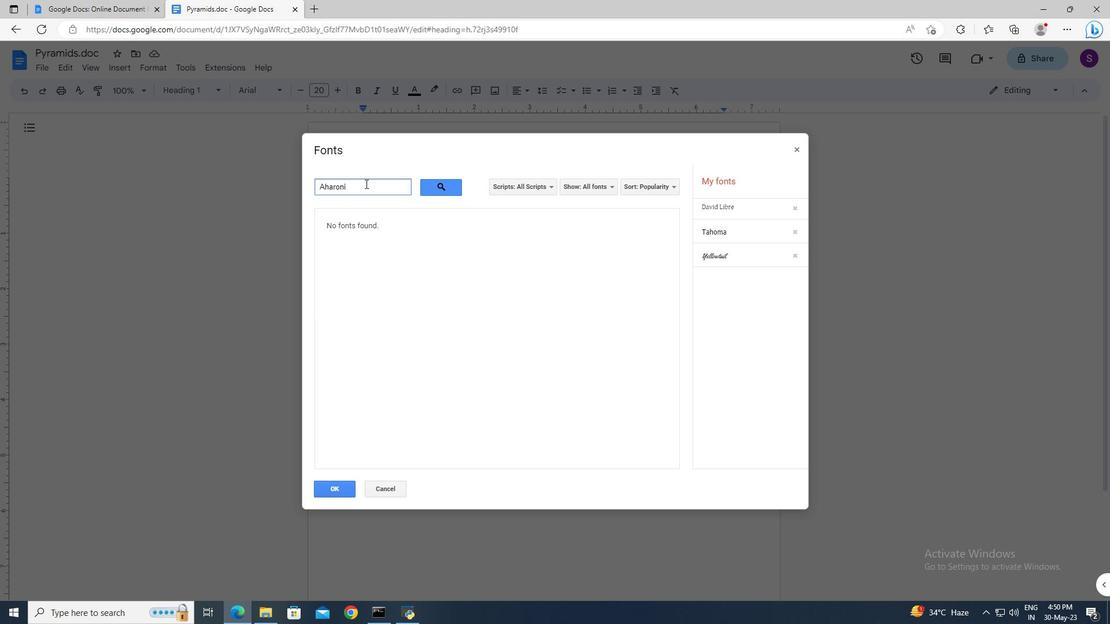 
Action: Mouse moved to (334, 489)
Screenshot: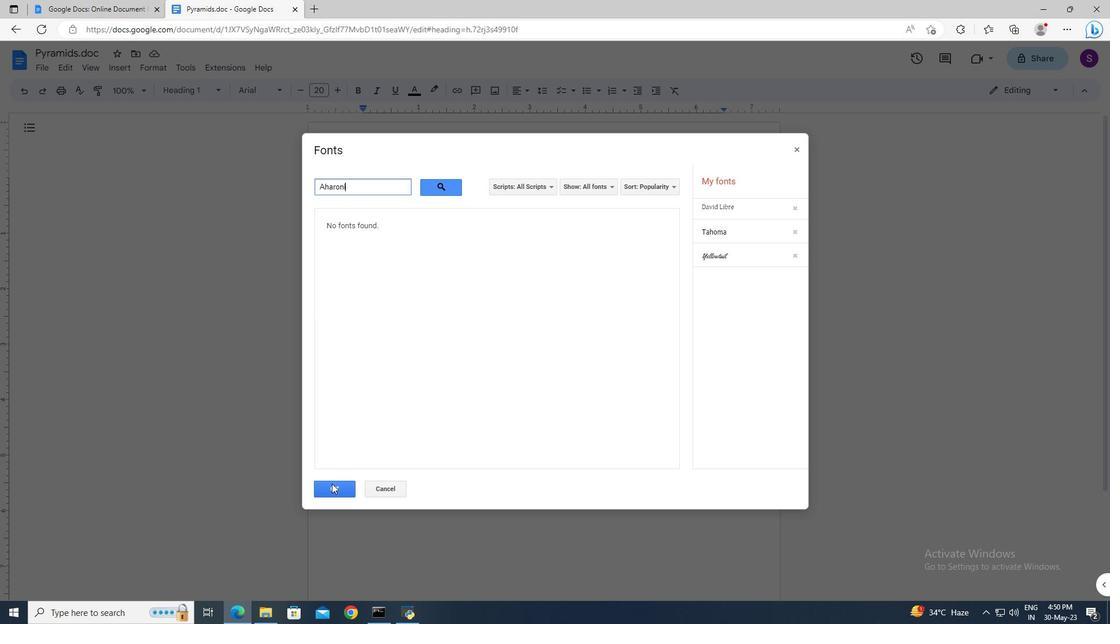 
Action: Mouse pressed left at (334, 489)
Screenshot: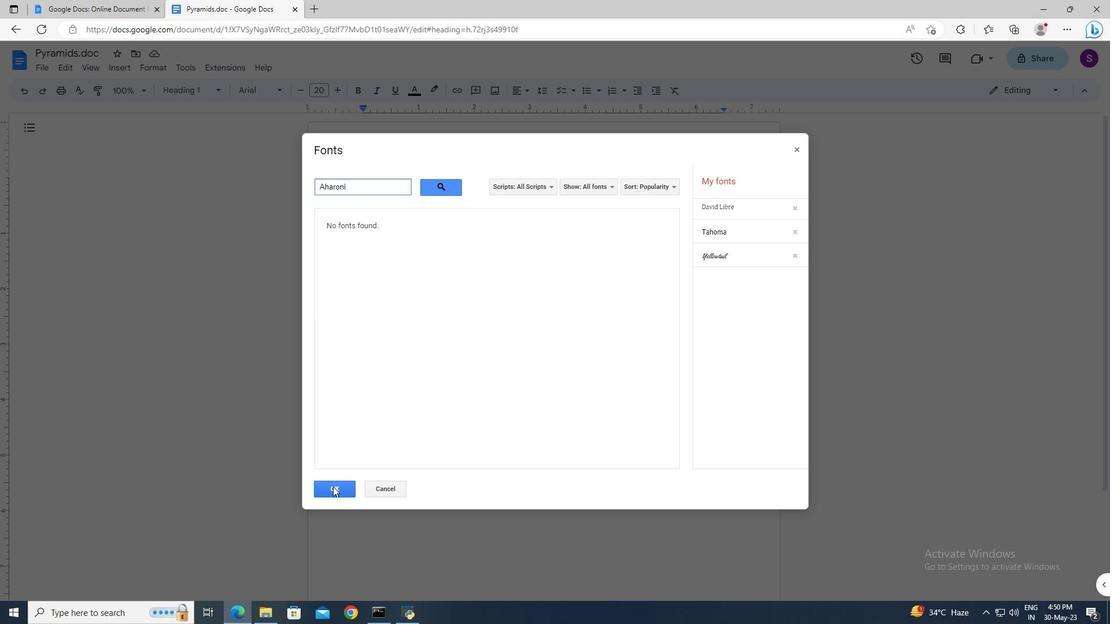 
Action: Mouse moved to (323, 85)
Screenshot: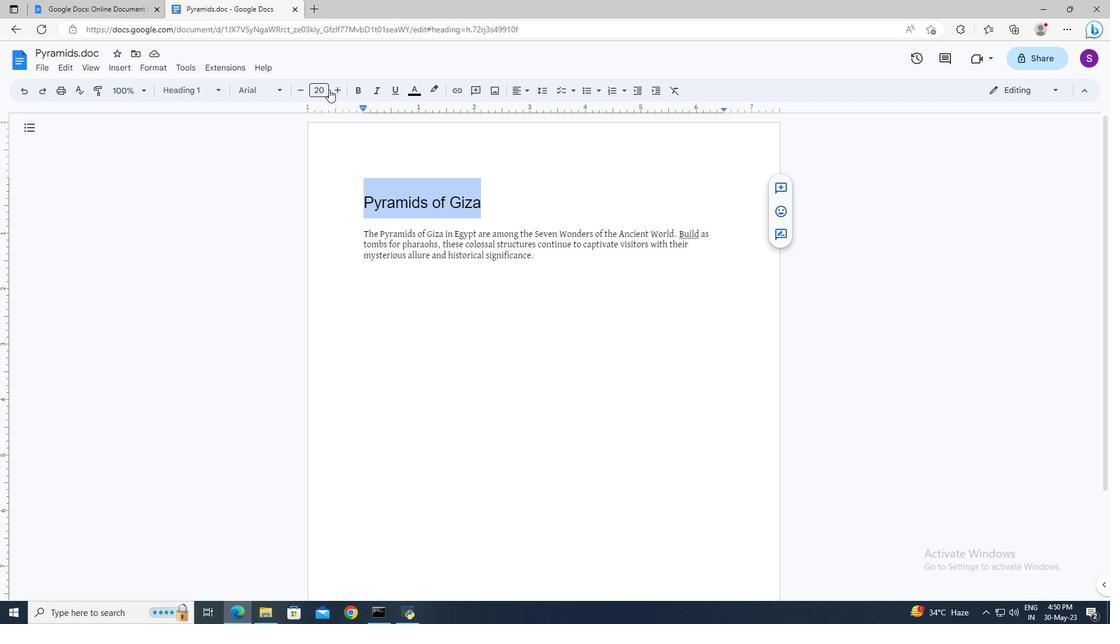 
Action: Mouse pressed left at (323, 85)
Screenshot: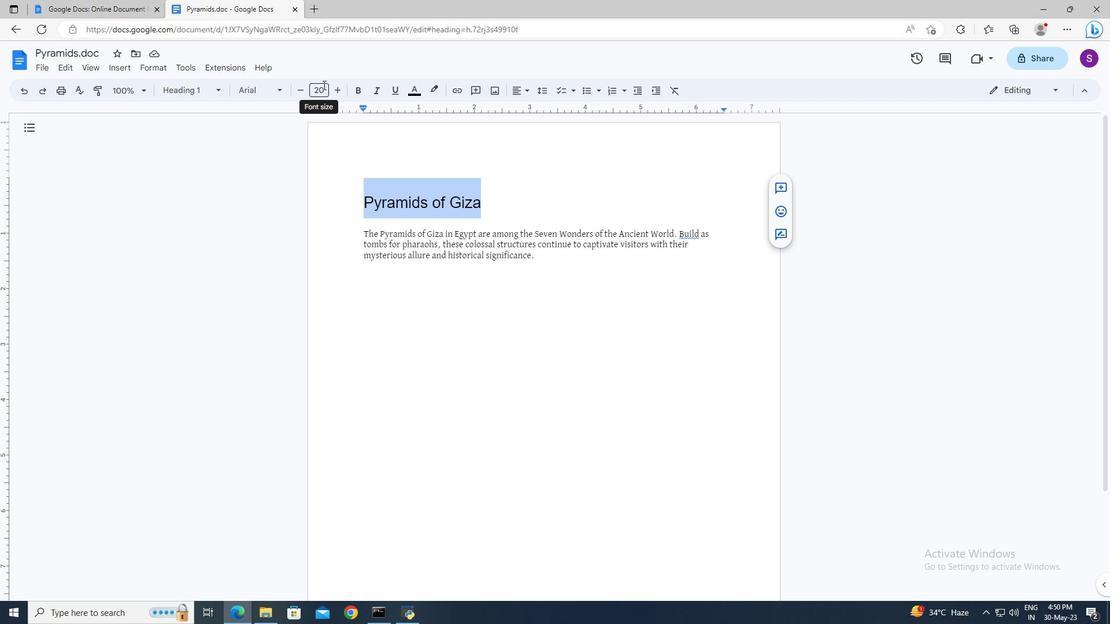 
Action: Key pressed 14<Key.enter>
Screenshot: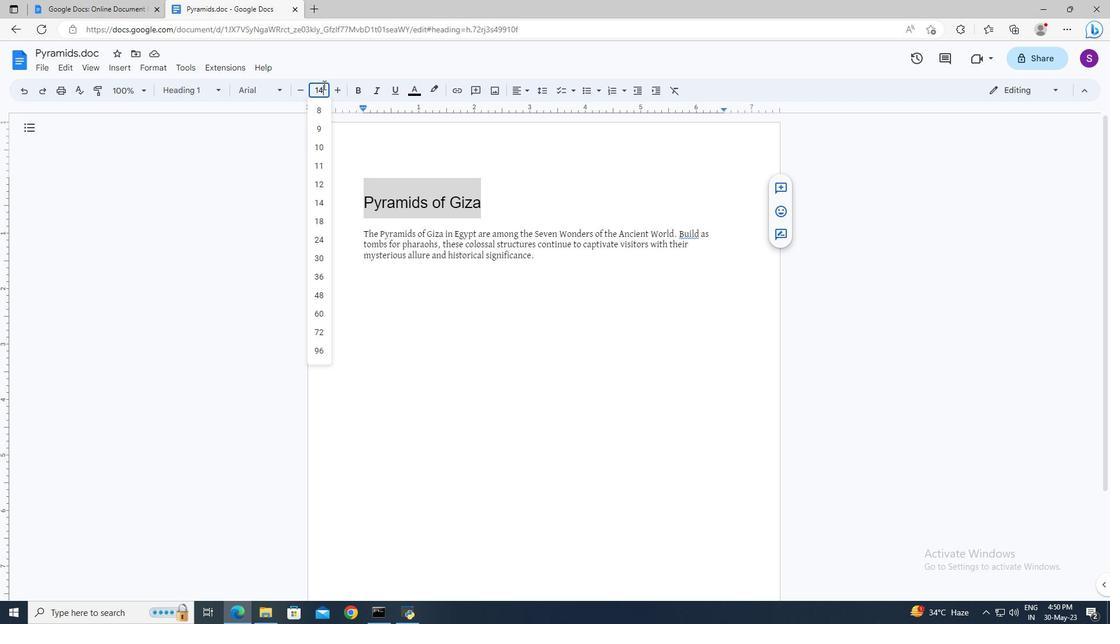 
Action: Mouse moved to (518, 88)
Screenshot: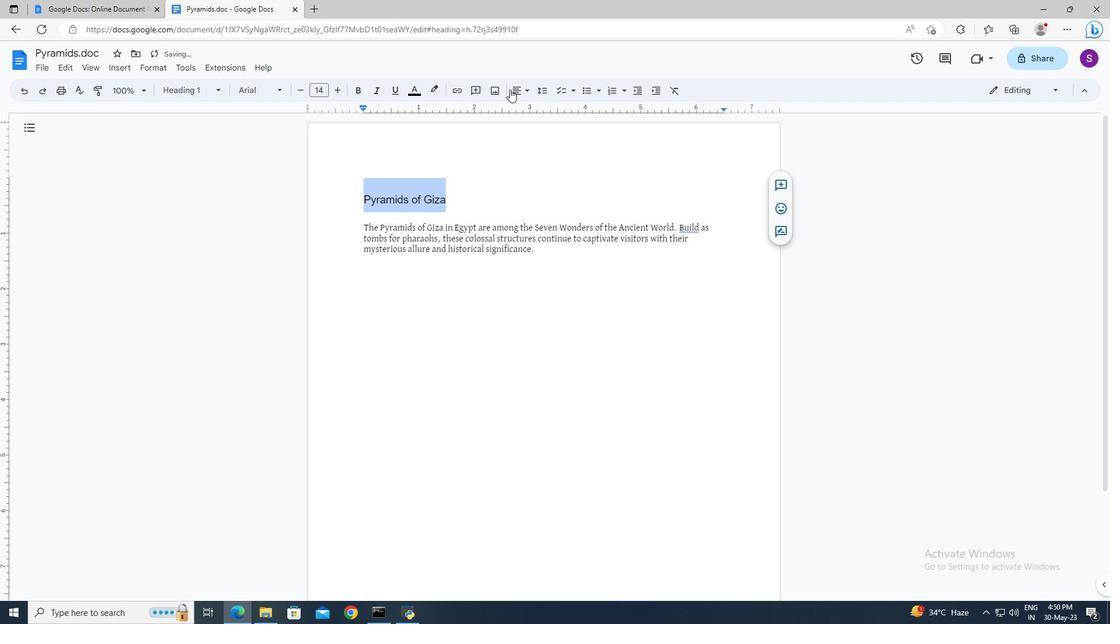 
Action: Mouse pressed left at (518, 88)
Screenshot: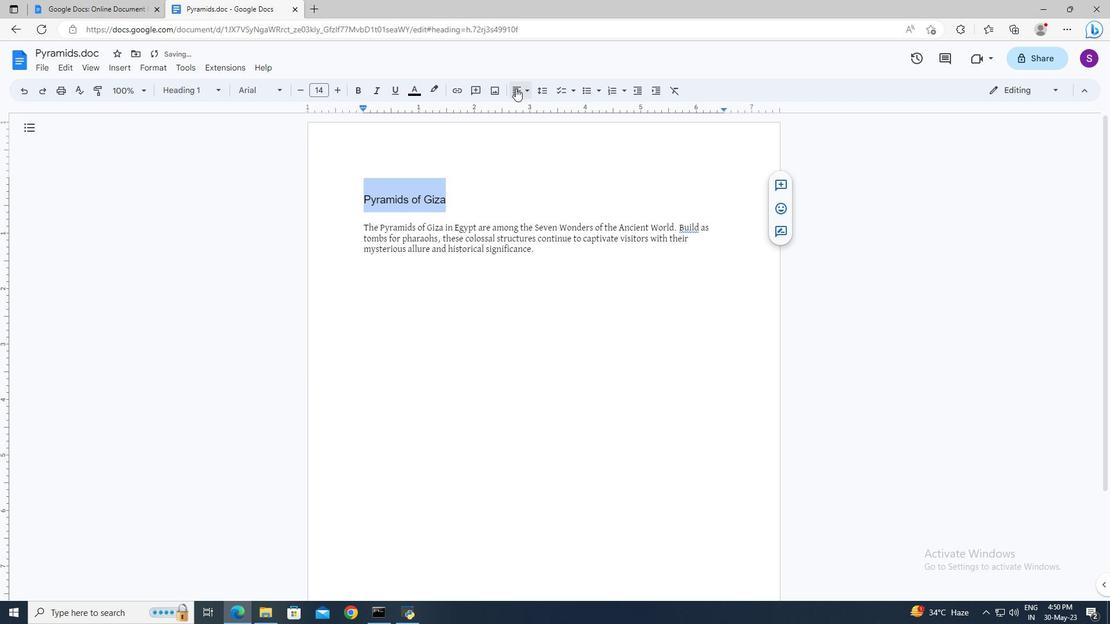 
Action: Mouse moved to (522, 112)
Screenshot: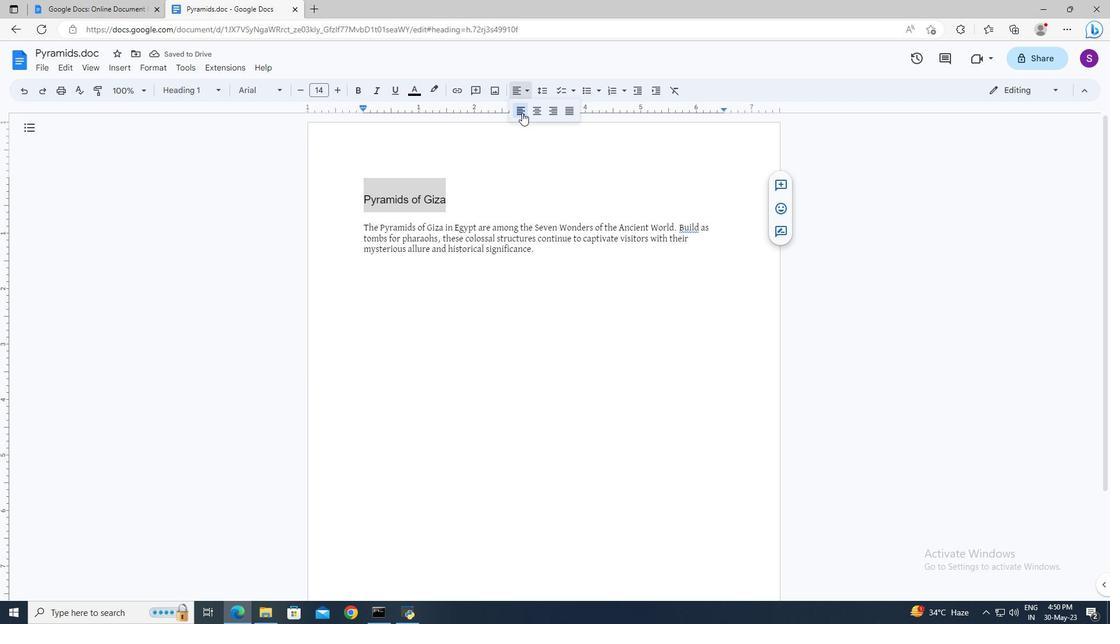 
Action: Mouse pressed left at (522, 112)
Screenshot: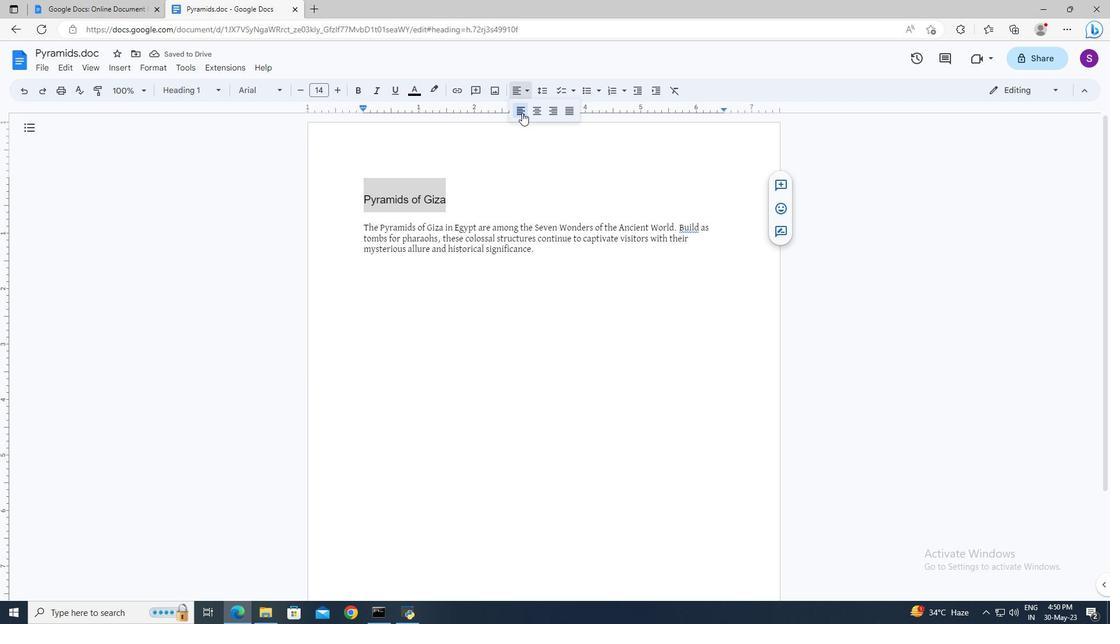 
Action: Mouse moved to (569, 244)
Screenshot: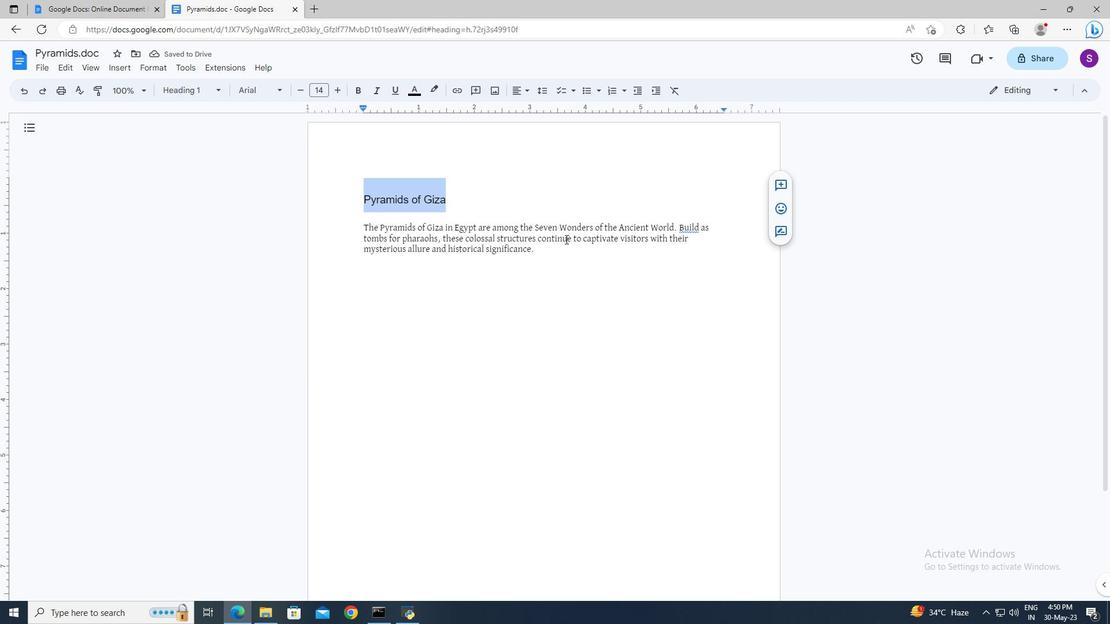 
Action: Mouse pressed left at (569, 244)
Screenshot: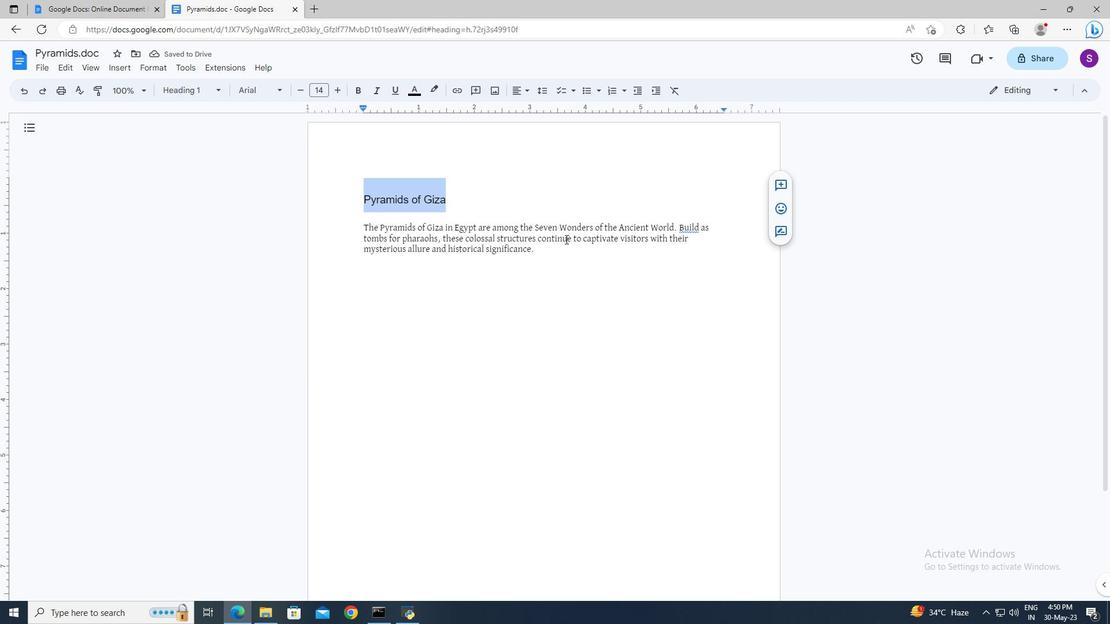 
